 Task: Create in the project TridentForge and in the Backlog issue 'Inability to modify certain fields or settings' a child issue 'Big data model interpretability and transparency testing and remediation', and assign it to team member softage.4@softage.net.
Action: Mouse moved to (206, 60)
Screenshot: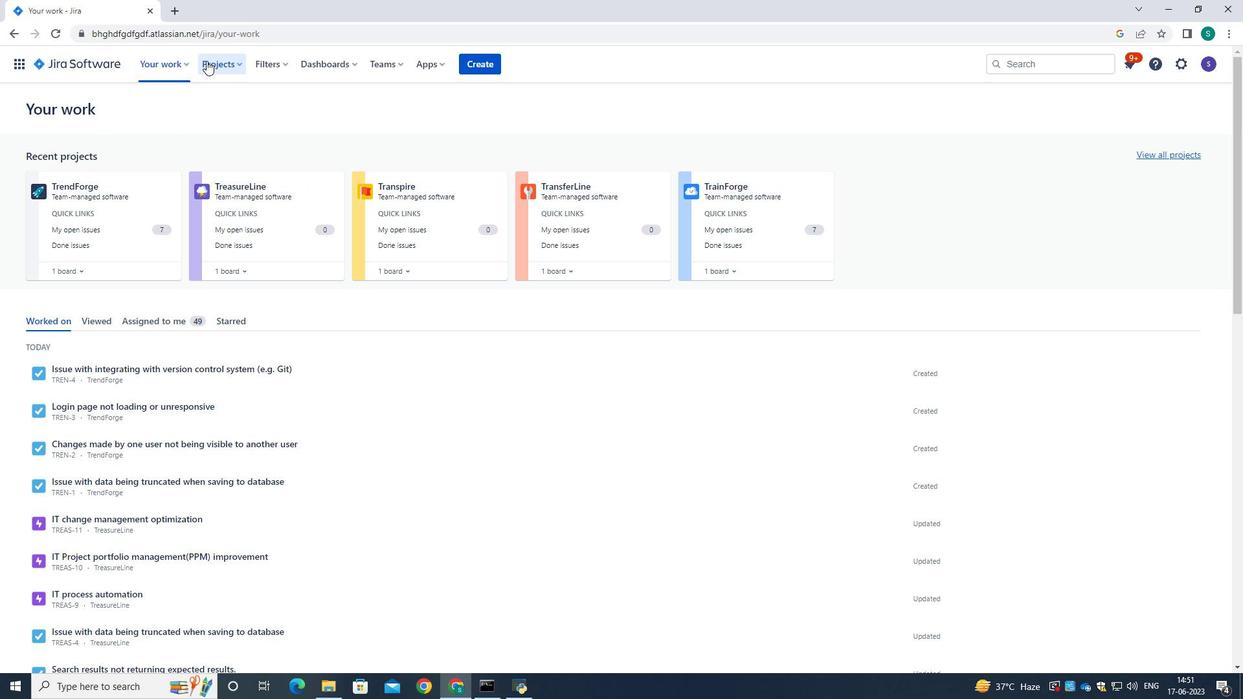 
Action: Mouse pressed left at (206, 60)
Screenshot: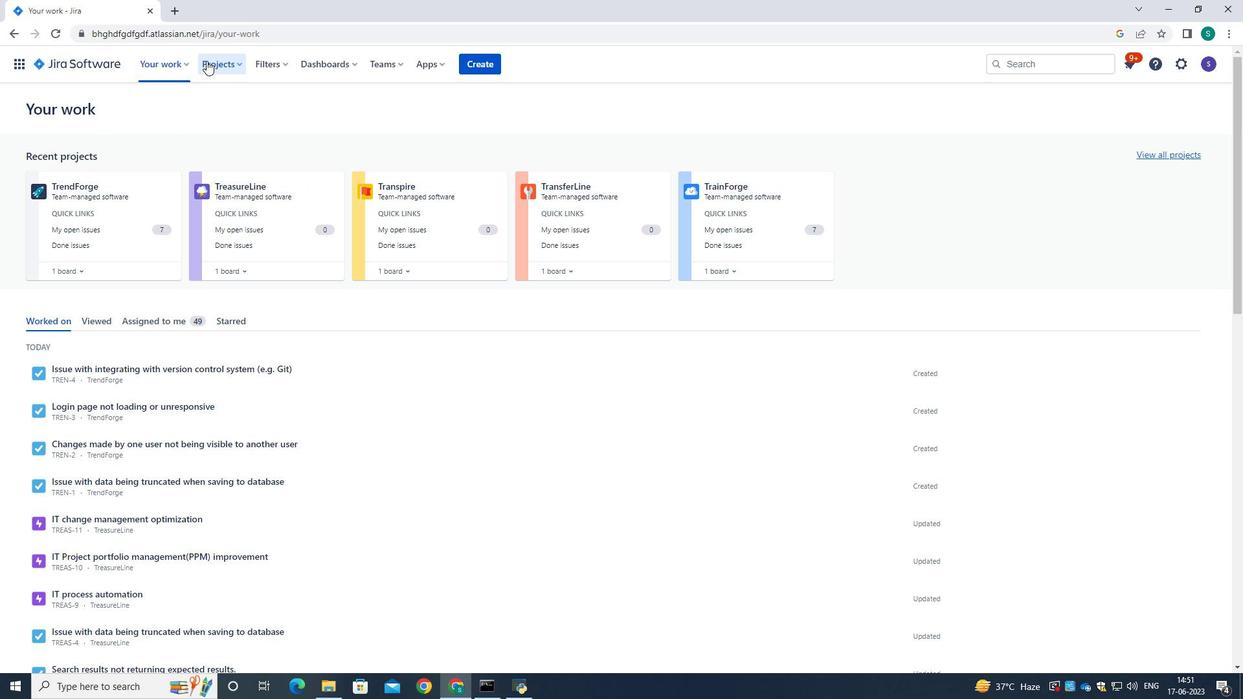 
Action: Mouse moved to (235, 127)
Screenshot: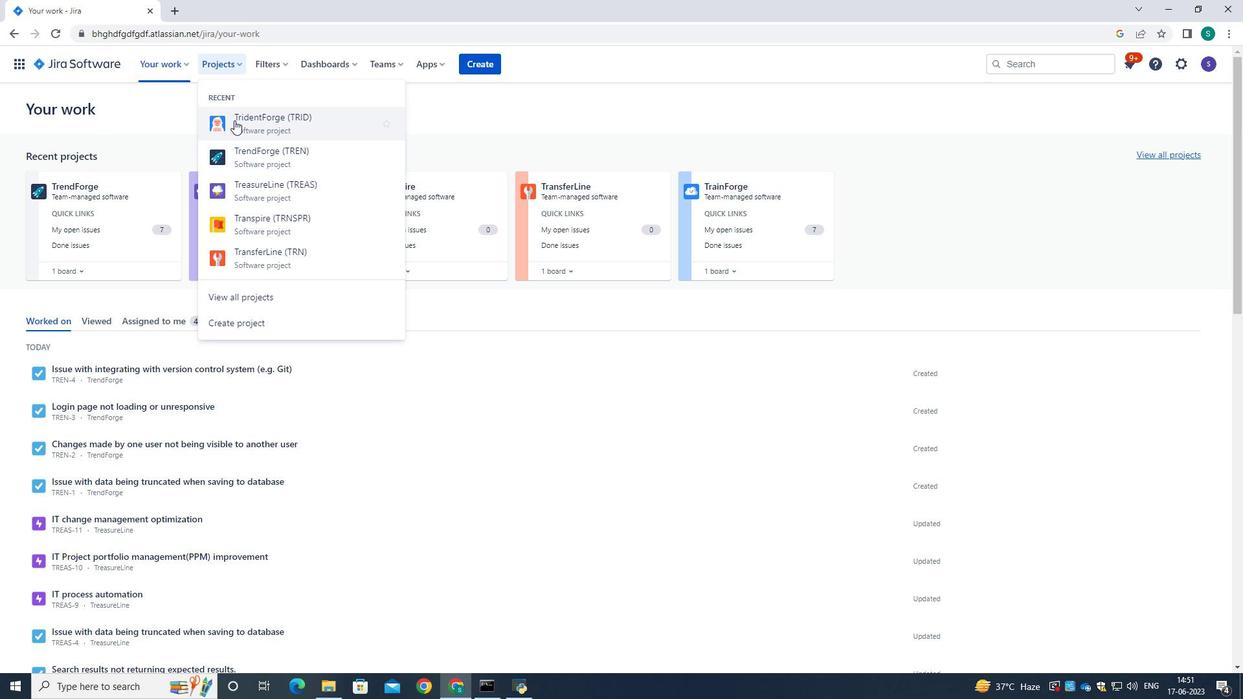 
Action: Mouse pressed left at (235, 127)
Screenshot: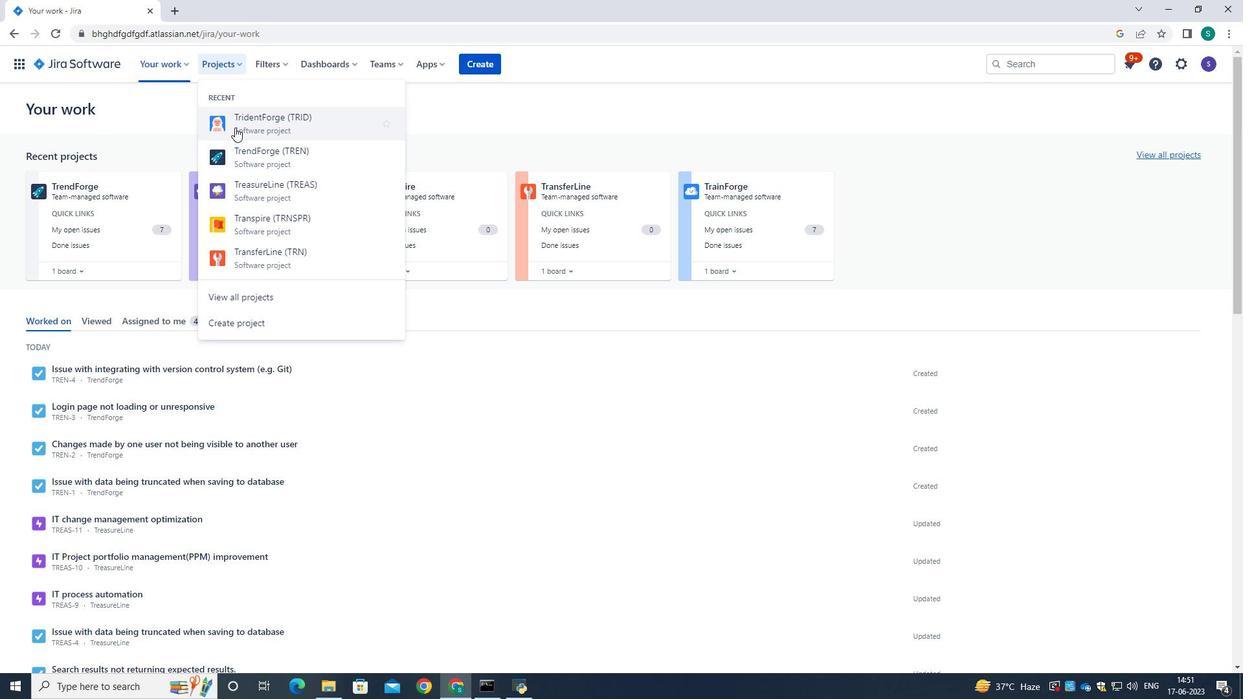 
Action: Mouse moved to (90, 196)
Screenshot: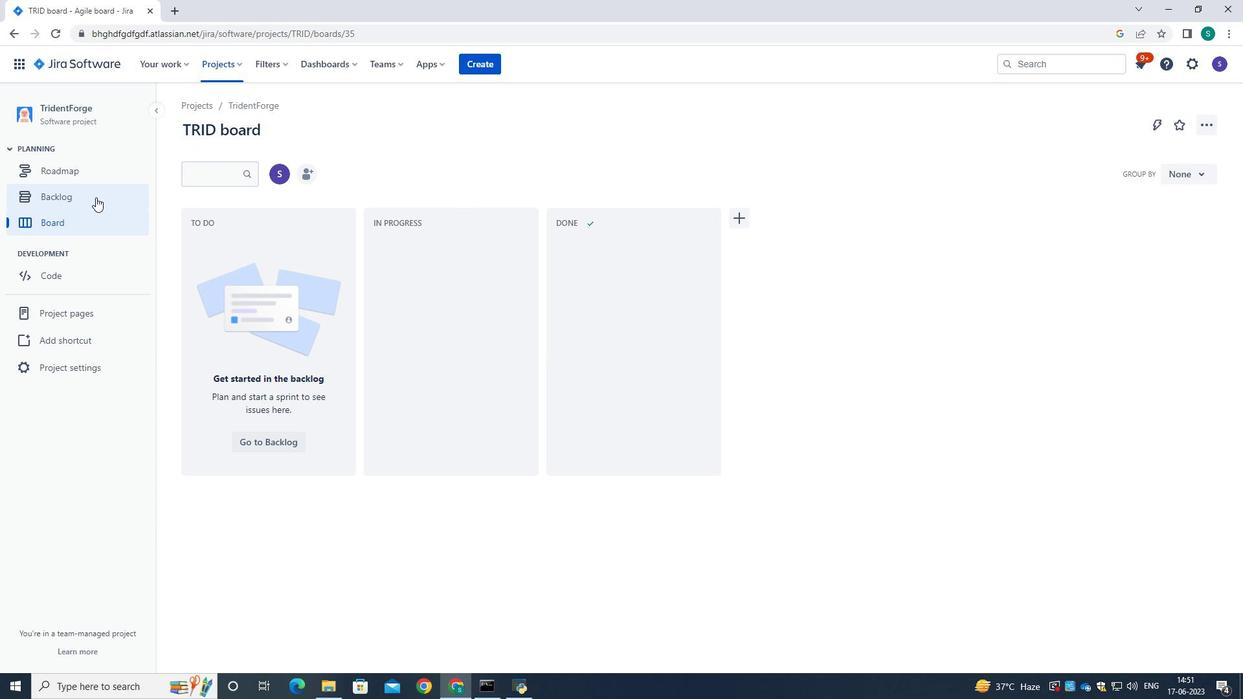 
Action: Mouse pressed left at (90, 196)
Screenshot: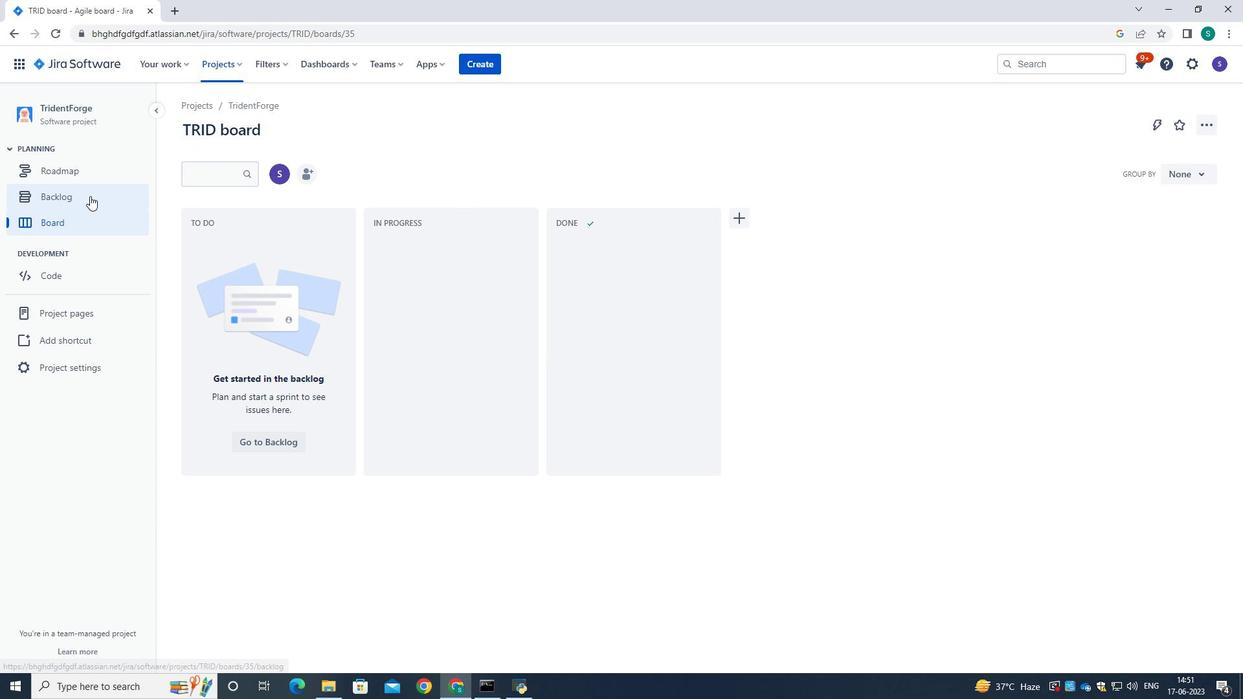 
Action: Mouse moved to (476, 316)
Screenshot: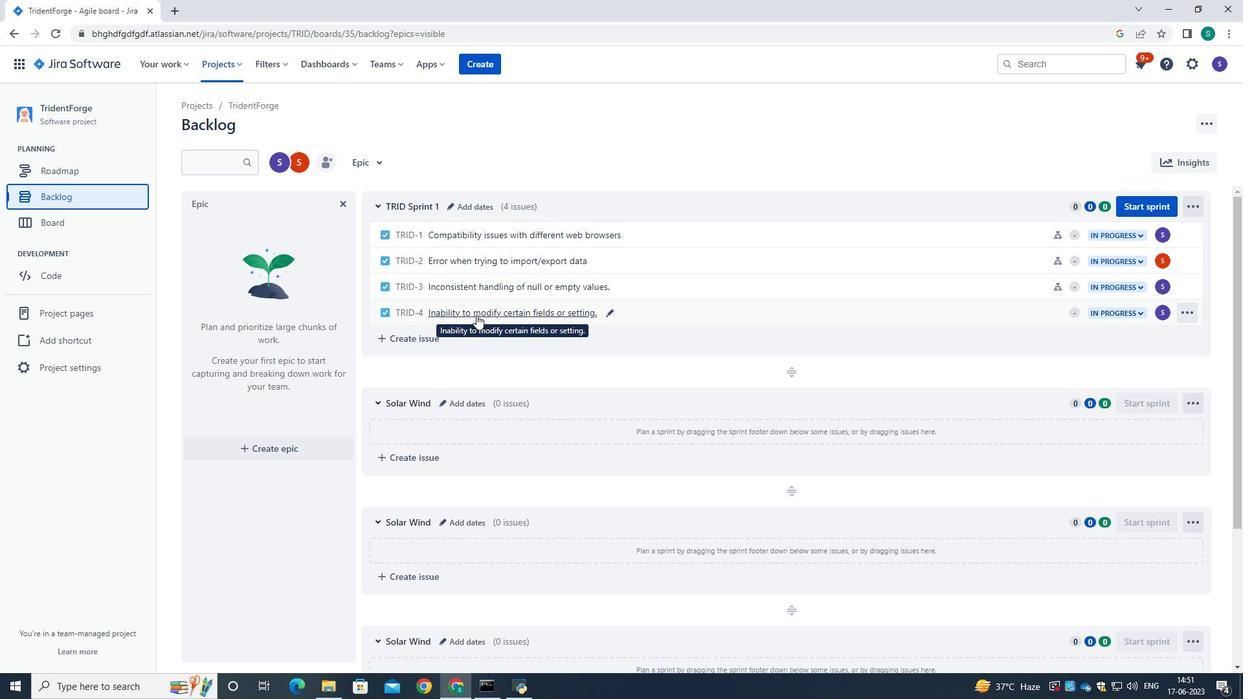 
Action: Mouse pressed left at (476, 316)
Screenshot: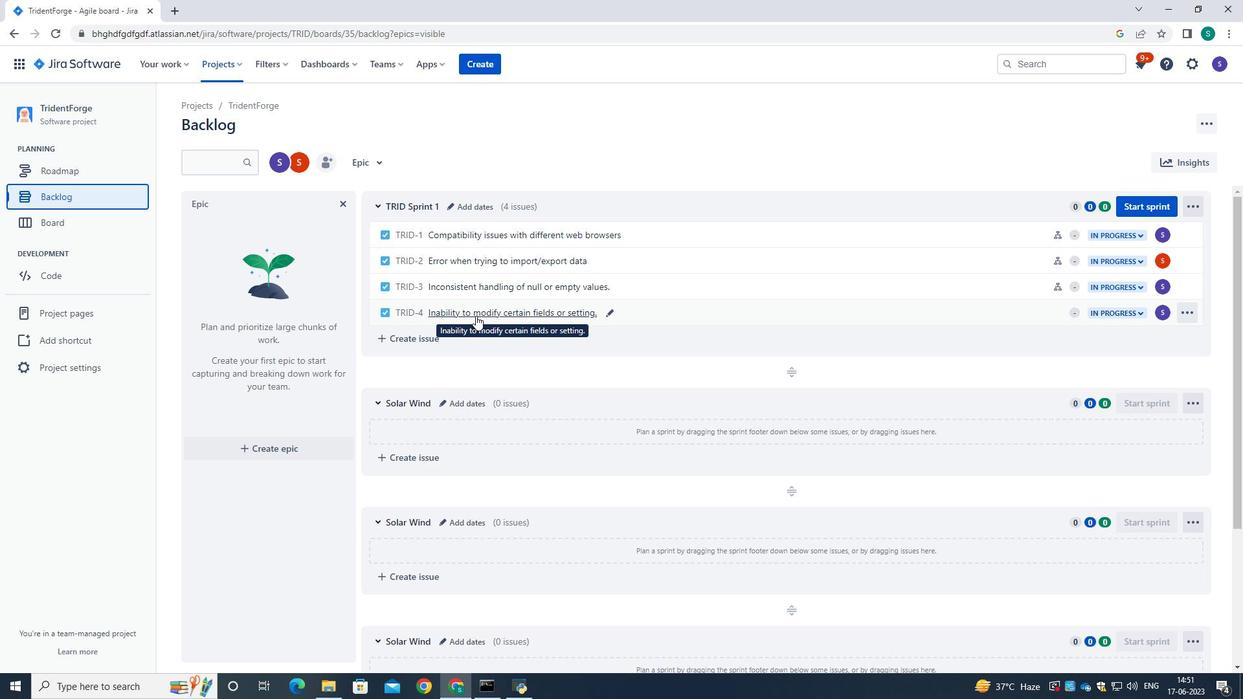 
Action: Mouse moved to (1012, 276)
Screenshot: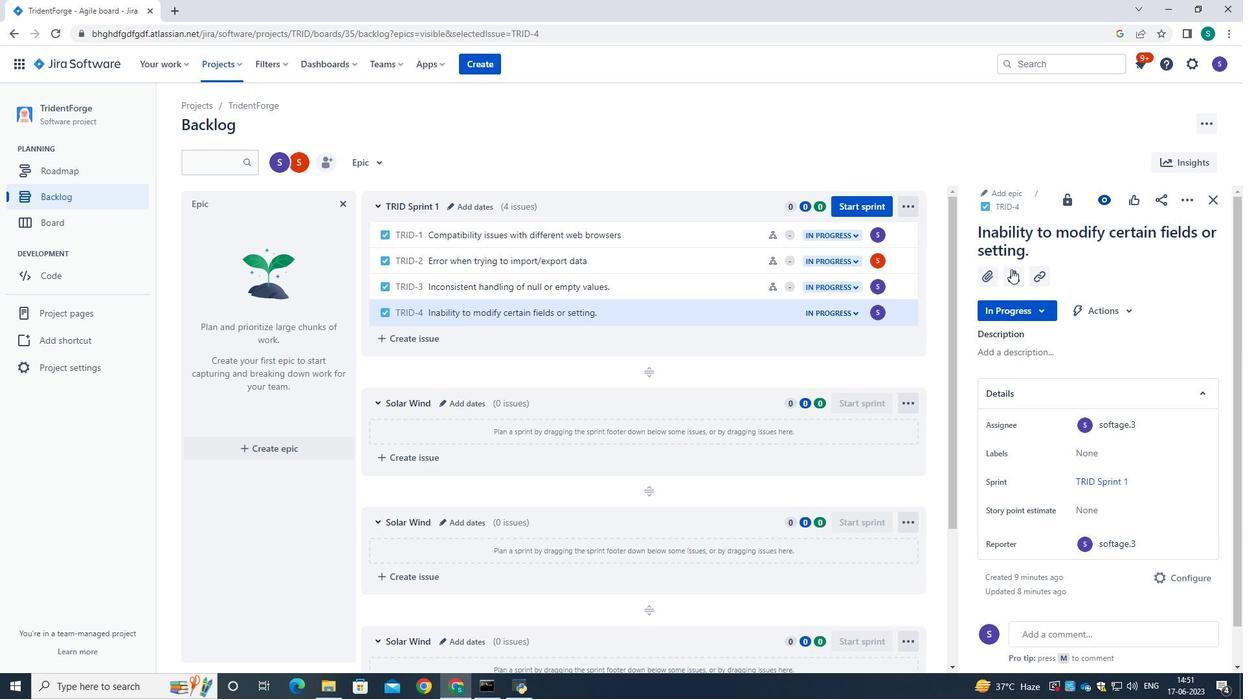 
Action: Mouse pressed left at (1012, 276)
Screenshot: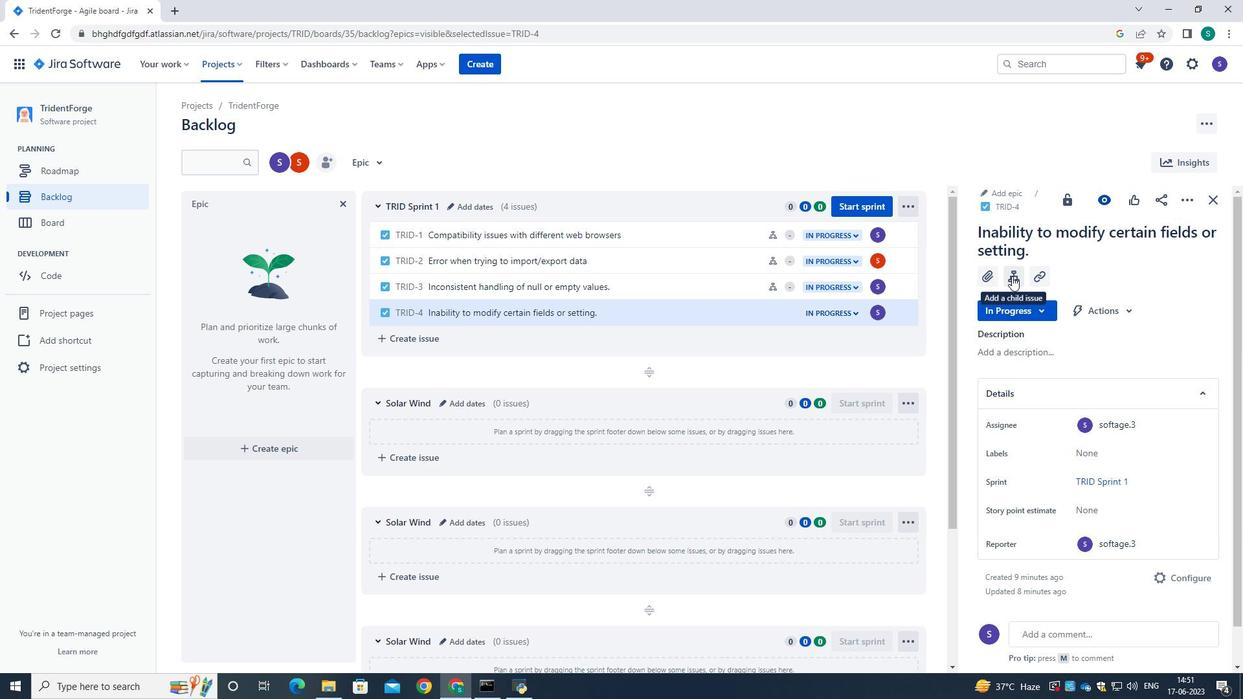
Action: Mouse moved to (1005, 410)
Screenshot: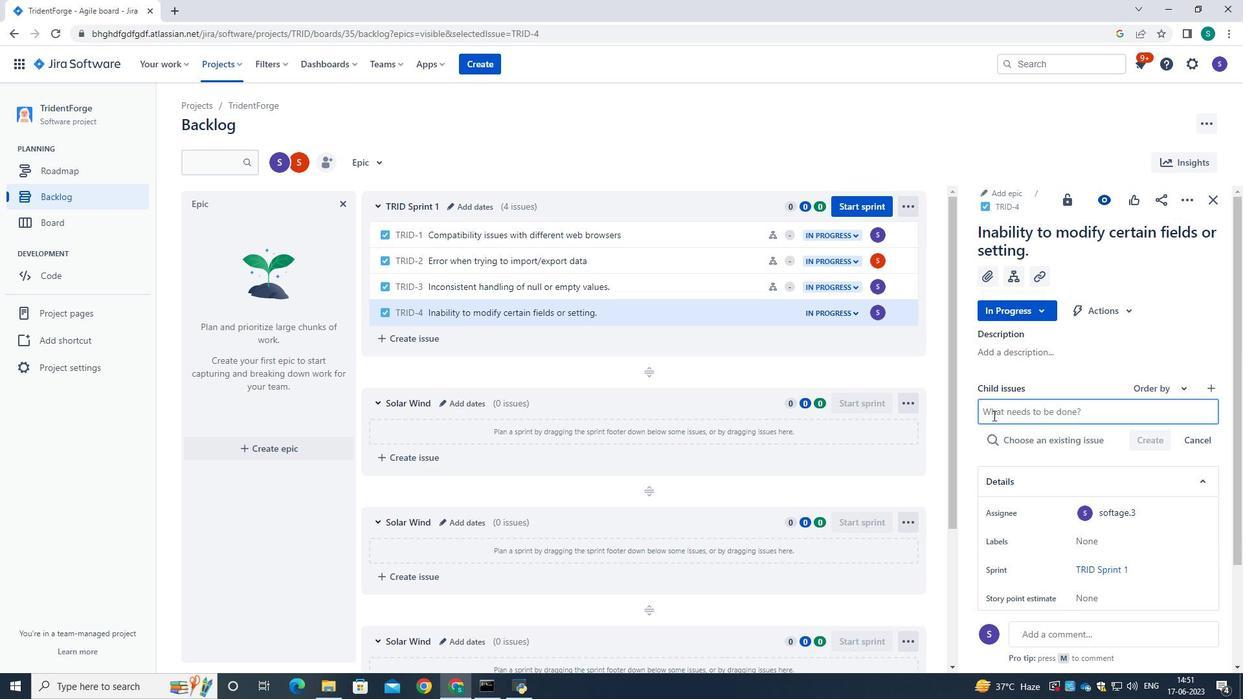 
Action: Mouse pressed left at (1005, 410)
Screenshot: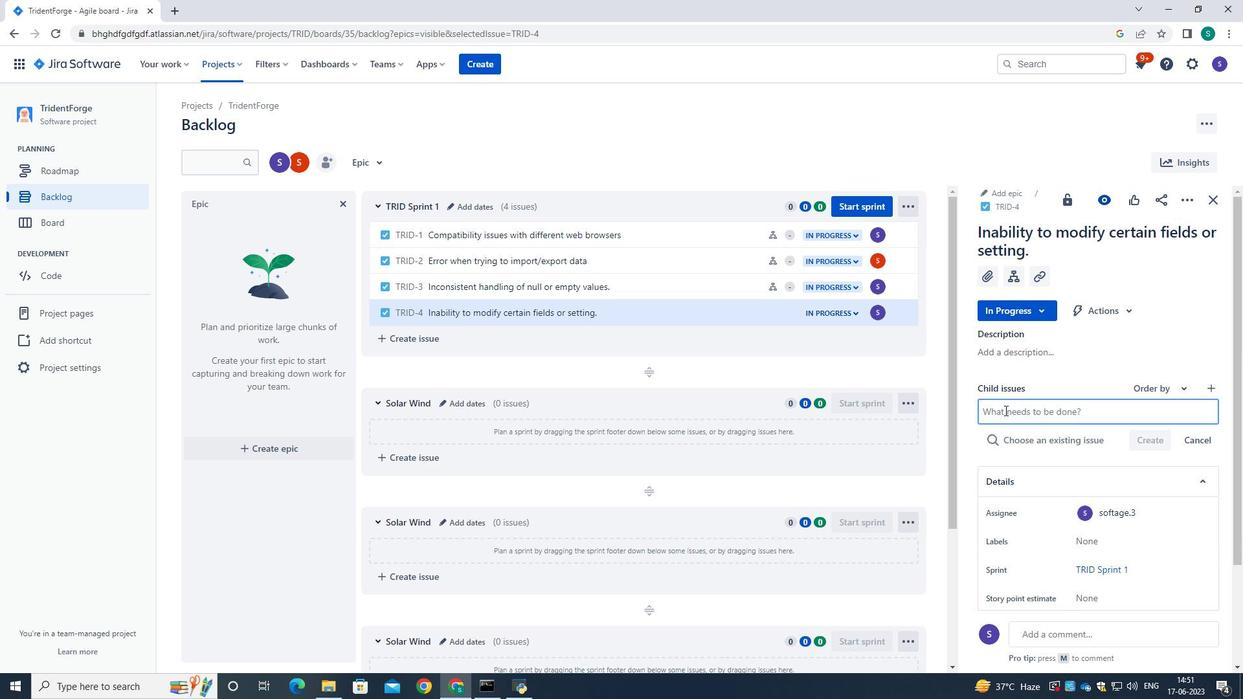 
Action: Key pressed <Key.caps_lock>B<Key.caps_lock>ig<Key.space>data<Key.space>model<Key.space>interpretability<Key.space>and<Key.space>tansparency<Key.space>testing<Key.space>and<Key.space>
Screenshot: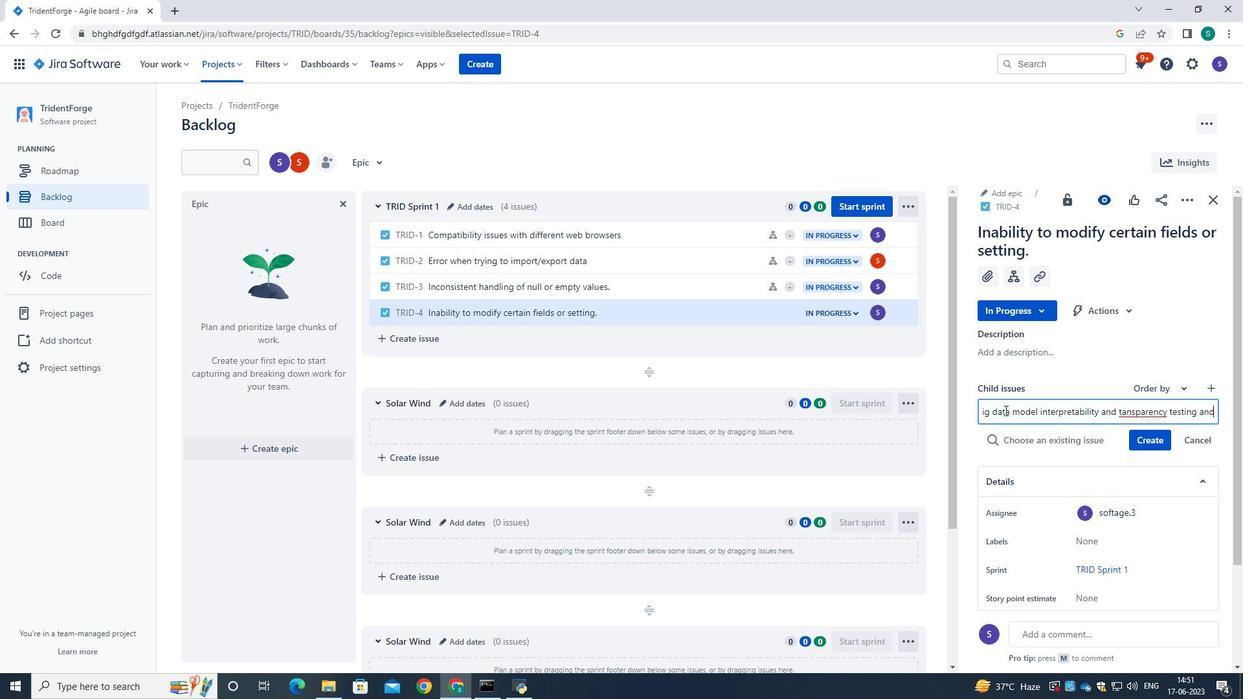 
Action: Mouse moved to (1130, 409)
Screenshot: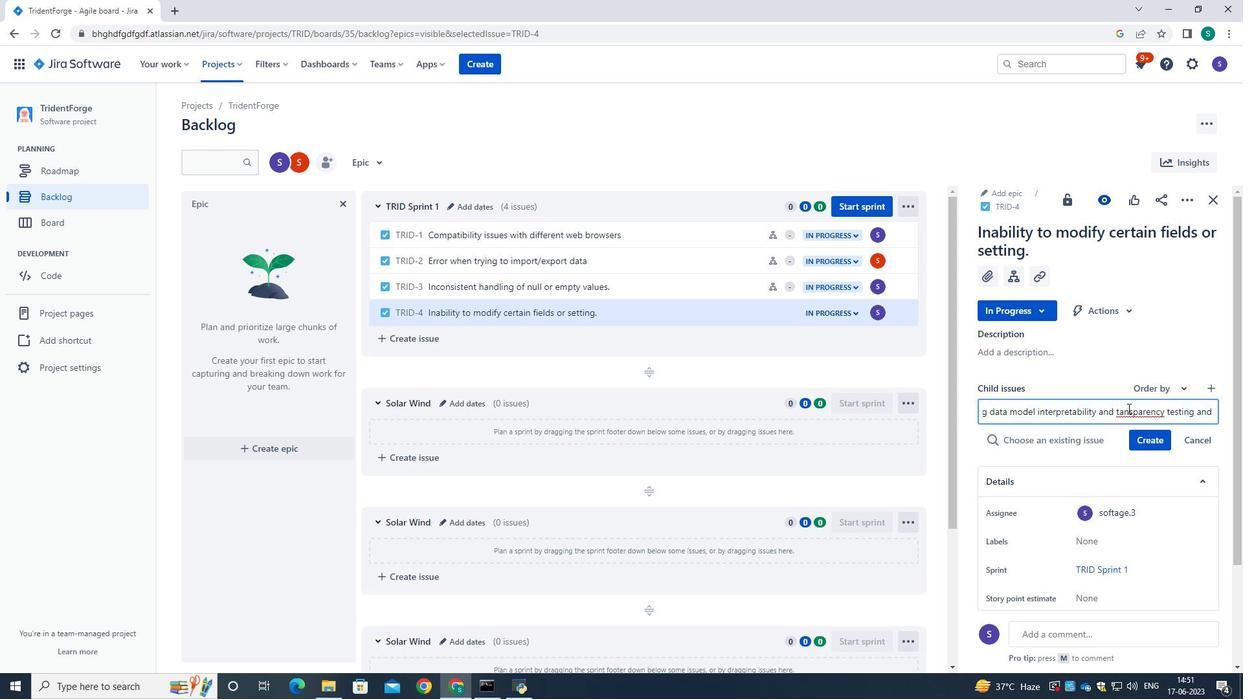 
Action: Mouse pressed right at (1130, 409)
Screenshot: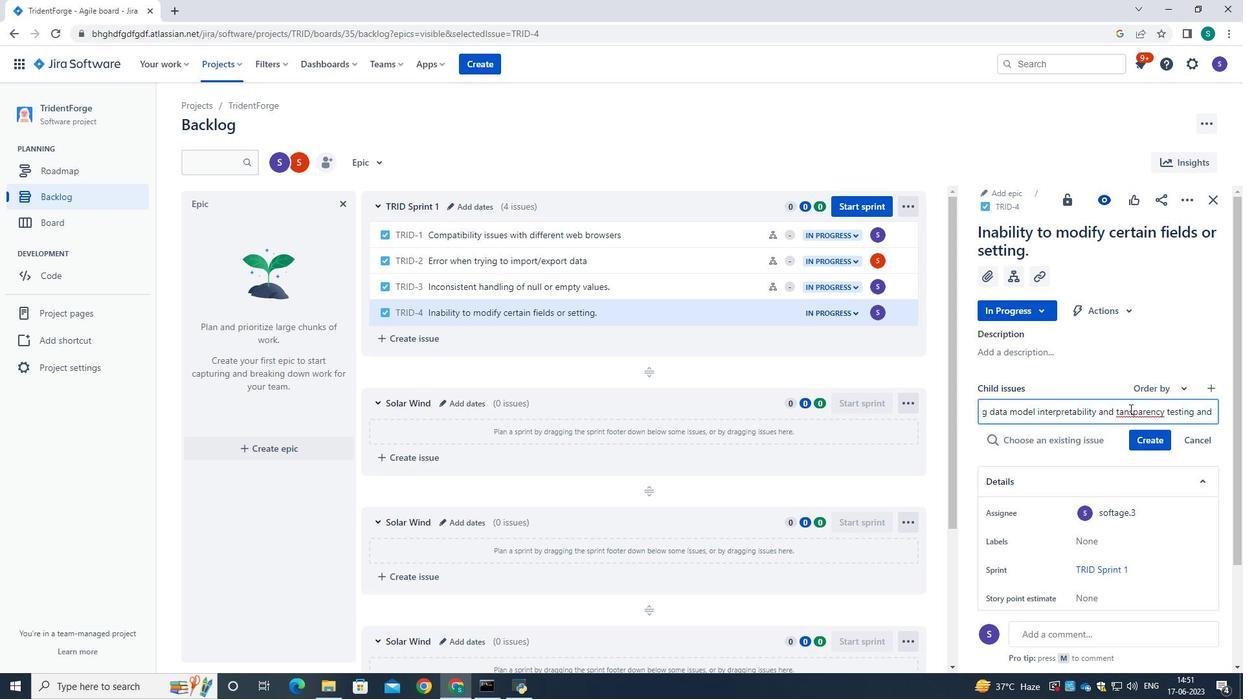 
Action: Mouse moved to (1145, 426)
Screenshot: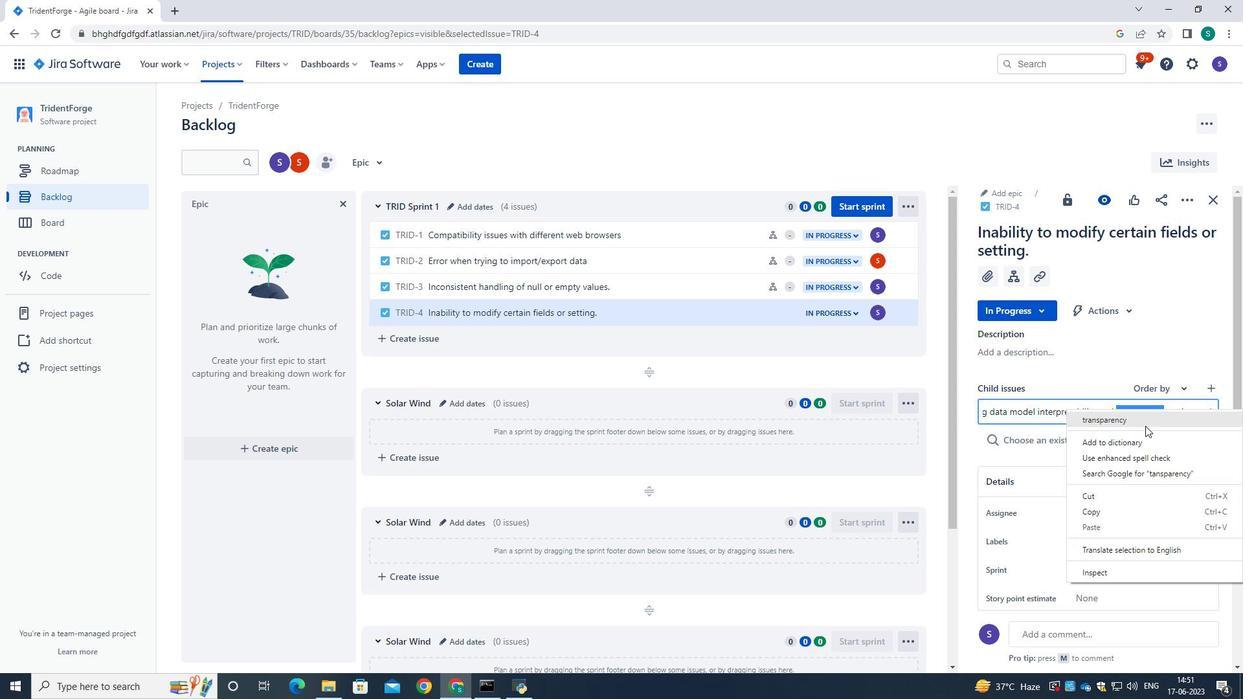
Action: Mouse pressed left at (1145, 426)
Screenshot: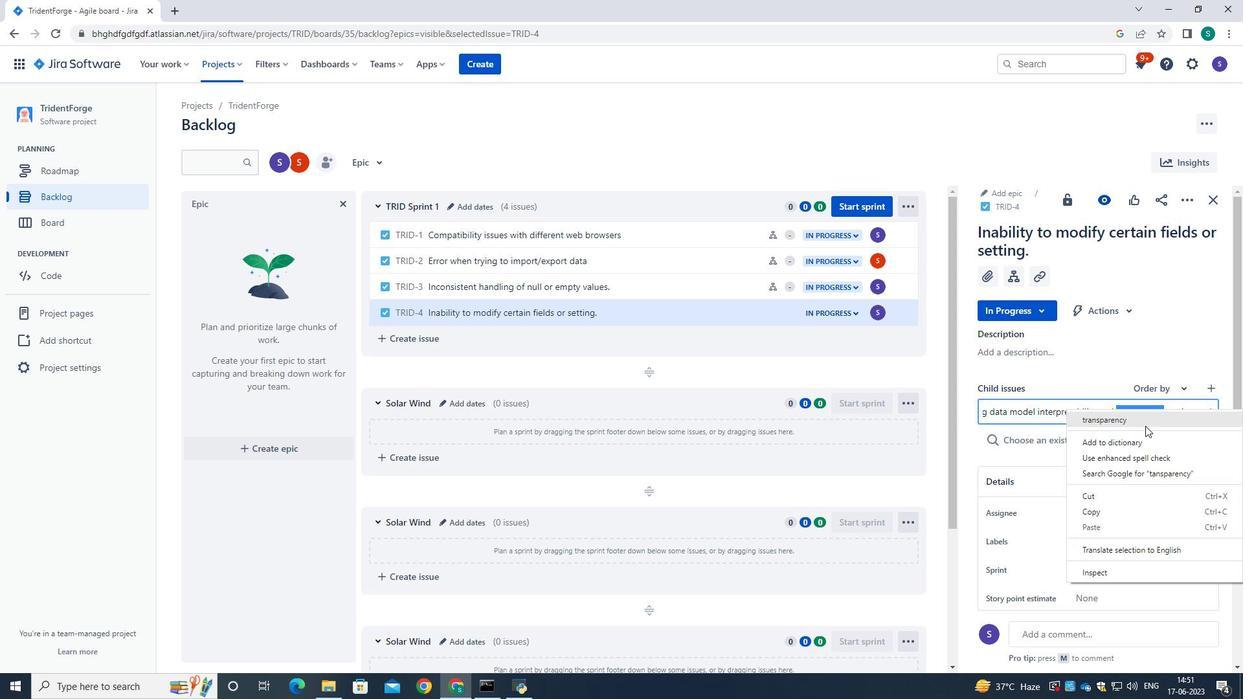 
Action: Mouse moved to (1211, 411)
Screenshot: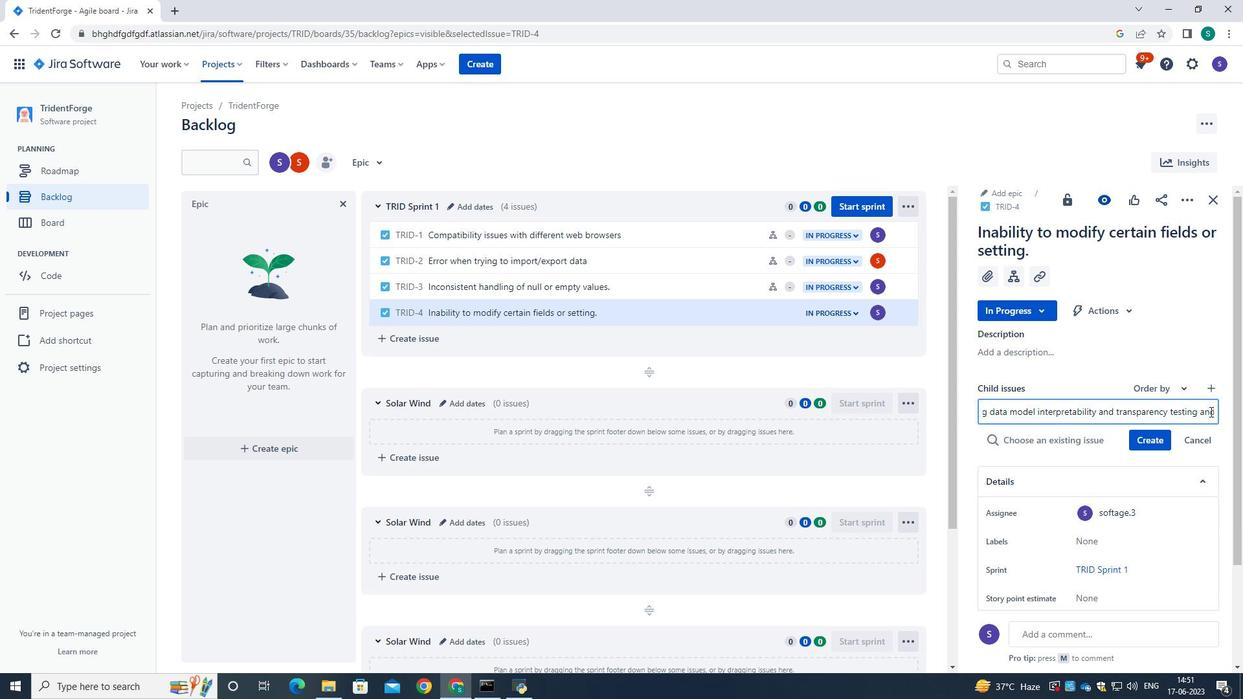 
Action: Mouse pressed left at (1211, 411)
Screenshot: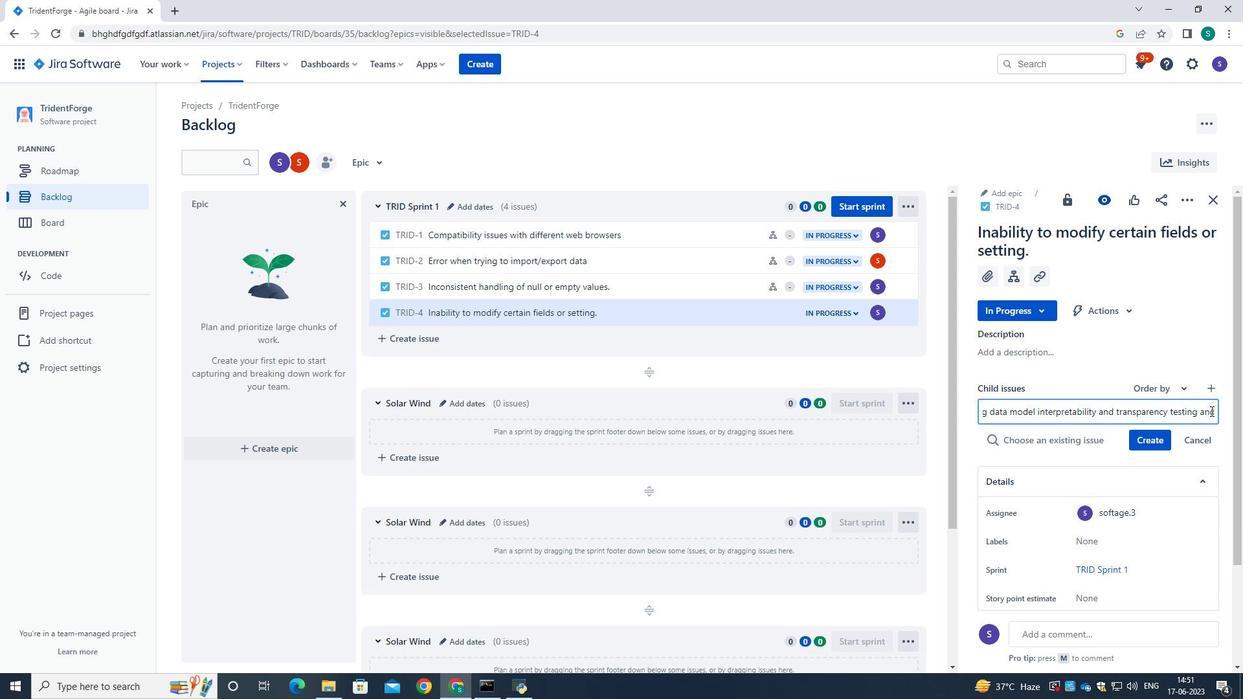 
Action: Key pressed <Key.right><Key.right><Key.right><Key.right><Key.right><Key.right><Key.right><Key.right><Key.right><Key.right><Key.right><Key.right><Key.space>remediation.
Screenshot: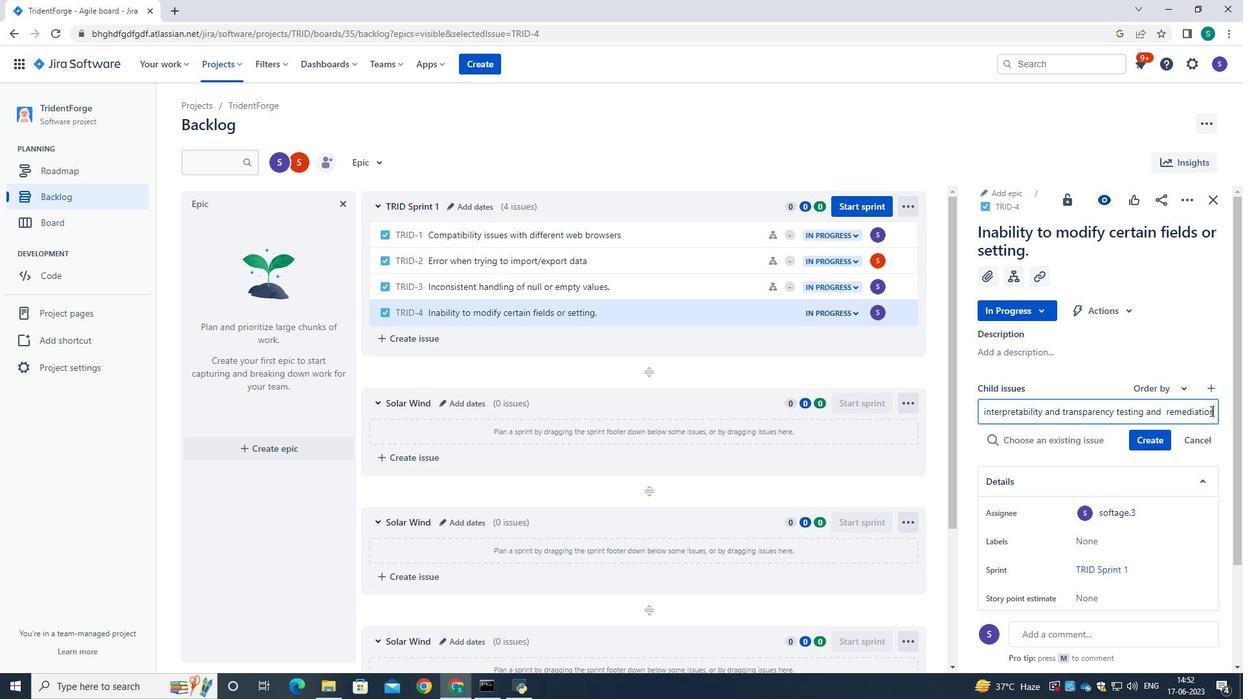 
Action: Mouse moved to (1149, 440)
Screenshot: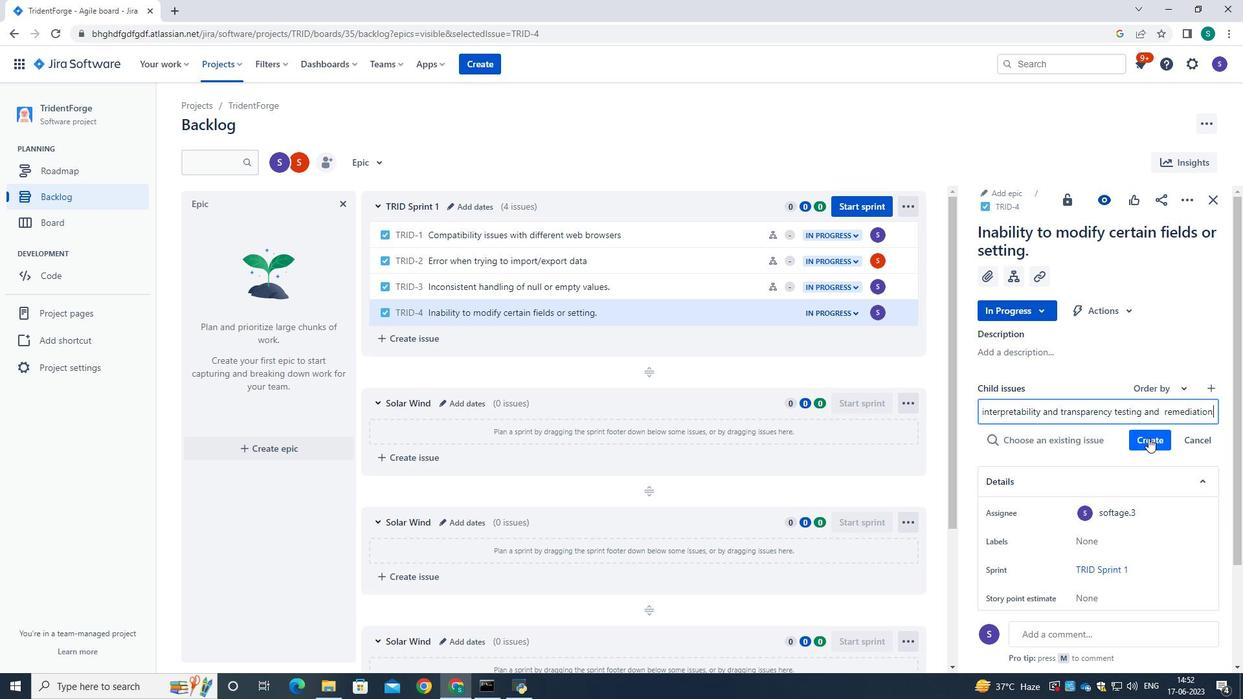 
Action: Mouse pressed left at (1149, 440)
Screenshot: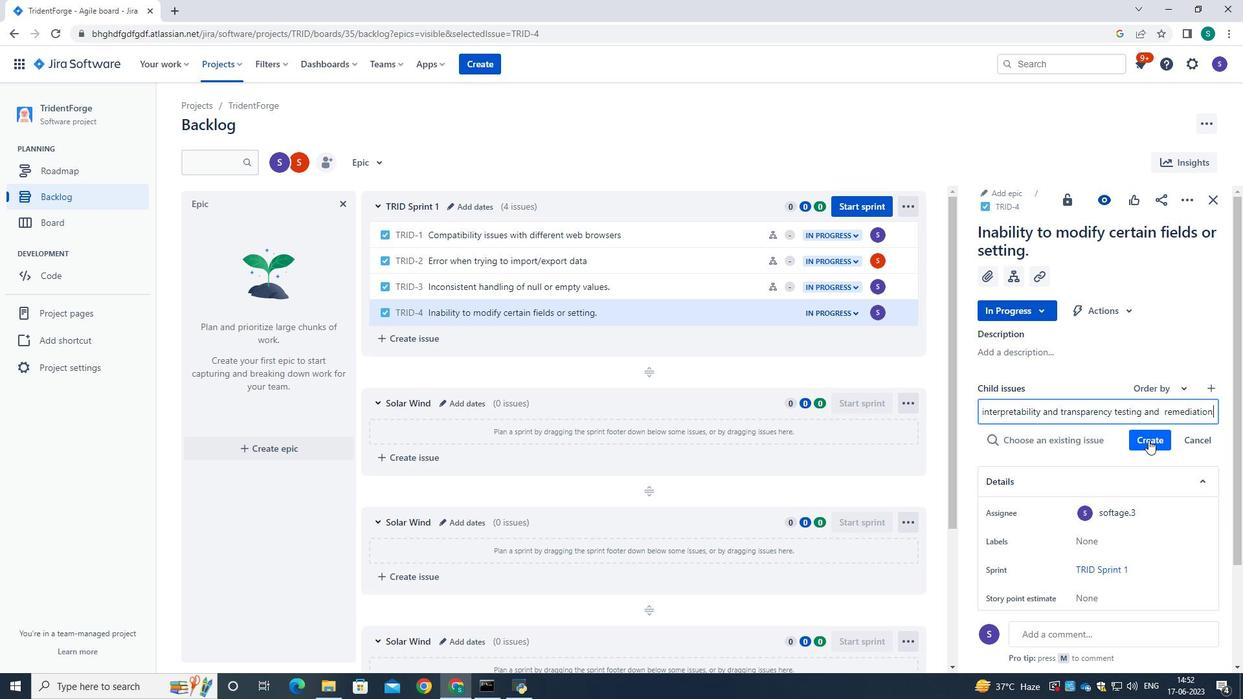 
Action: Mouse moved to (1210, 419)
Screenshot: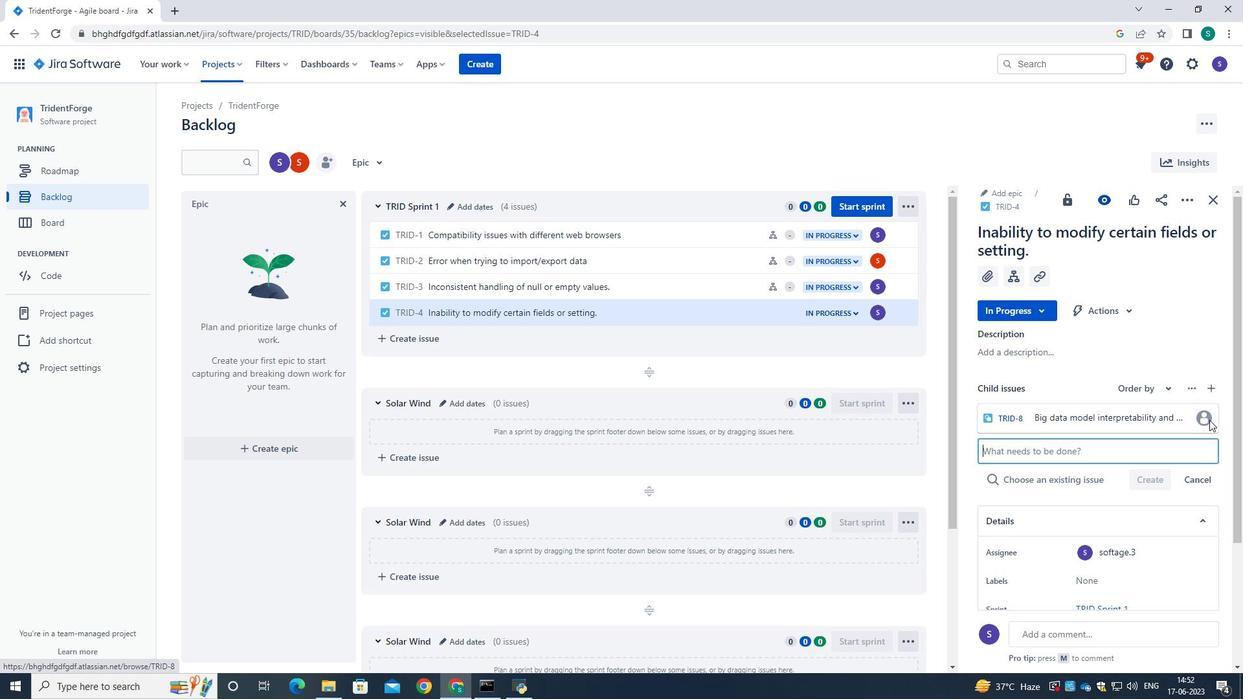 
Action: Mouse pressed left at (1210, 419)
Screenshot: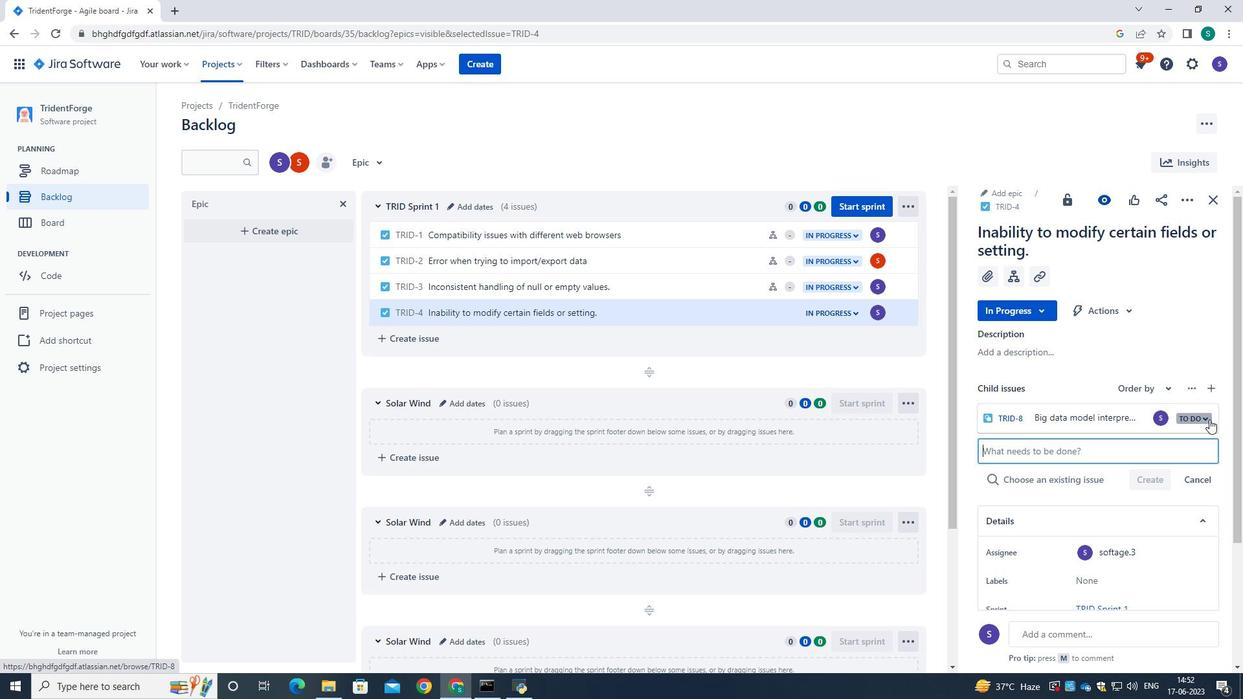 
Action: Mouse moved to (1171, 363)
Screenshot: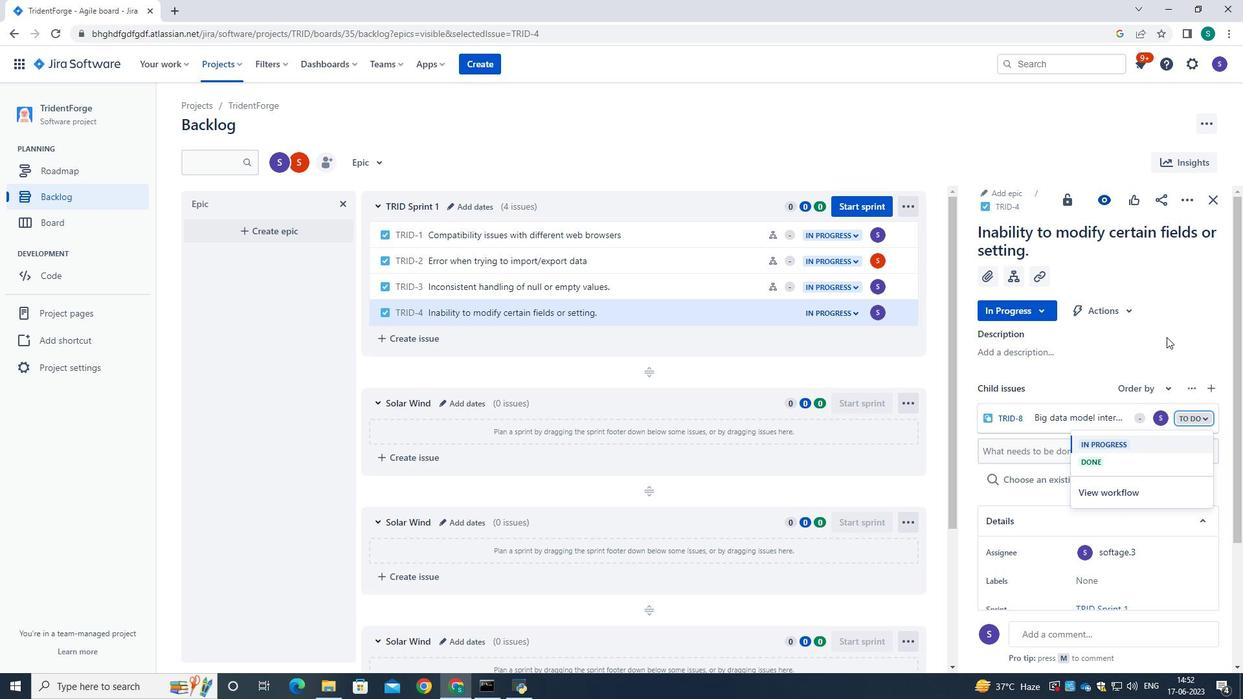 
Action: Mouse pressed left at (1171, 363)
Screenshot: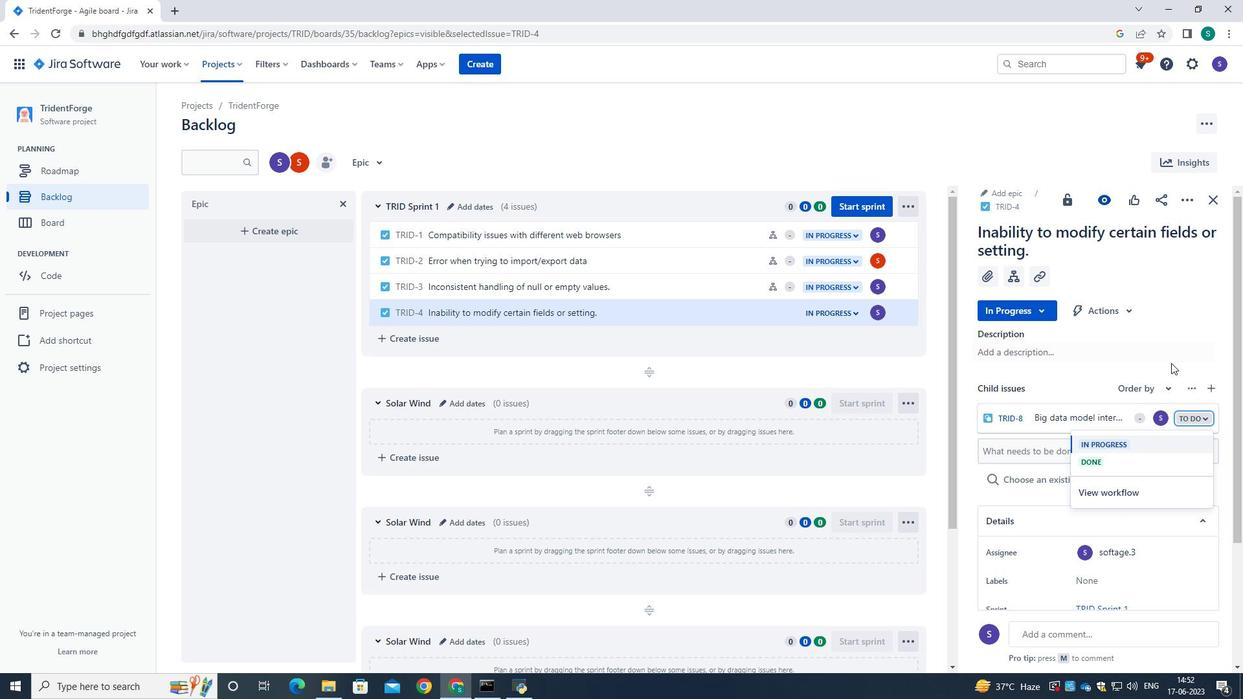 
Action: Mouse moved to (1166, 423)
Screenshot: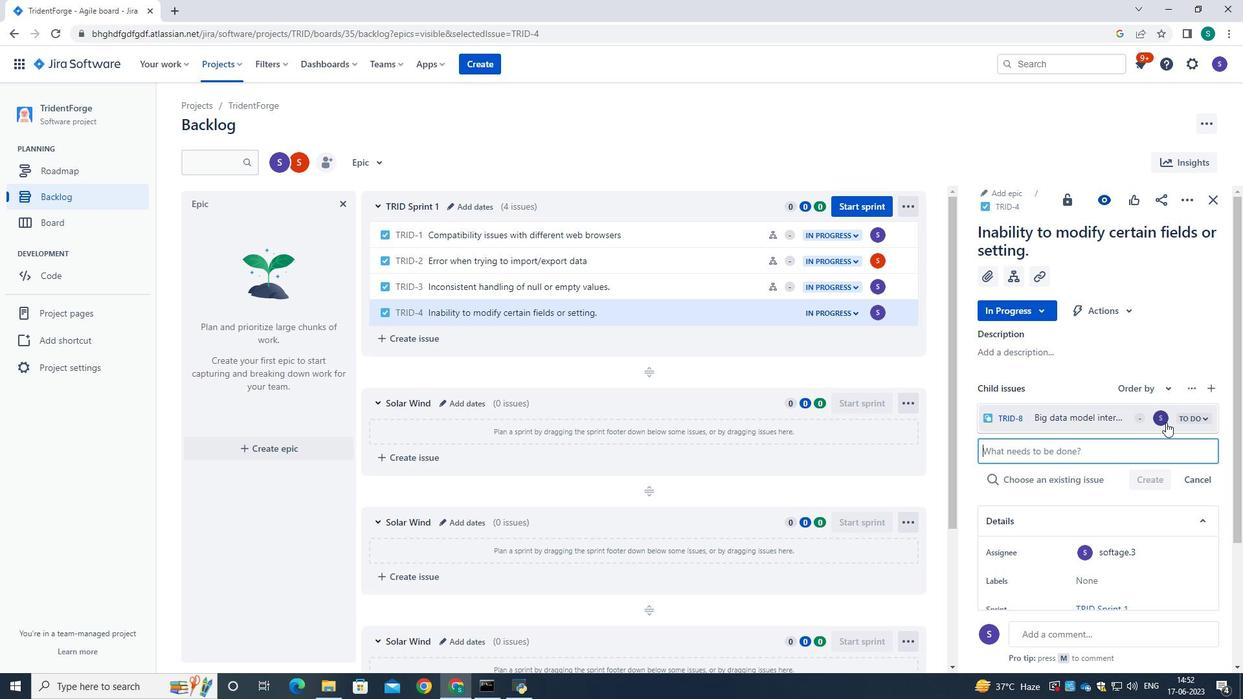 
Action: Mouse pressed left at (1166, 423)
Screenshot: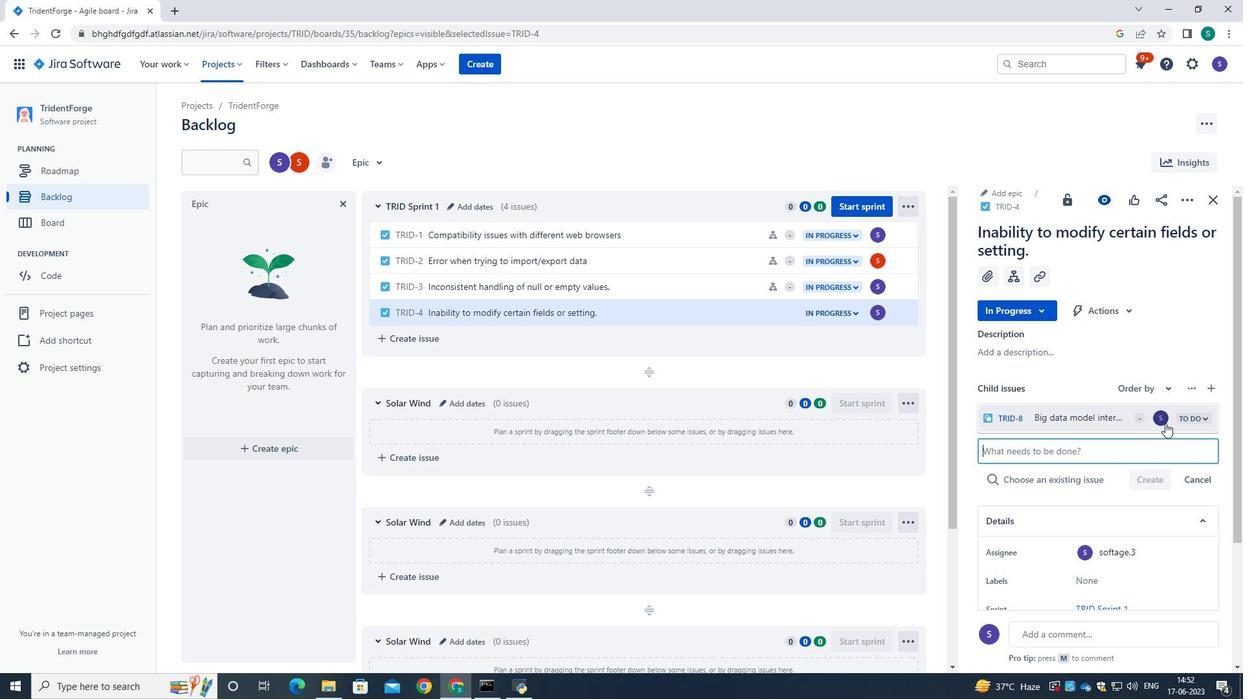 
Action: Mouse moved to (1050, 342)
Screenshot: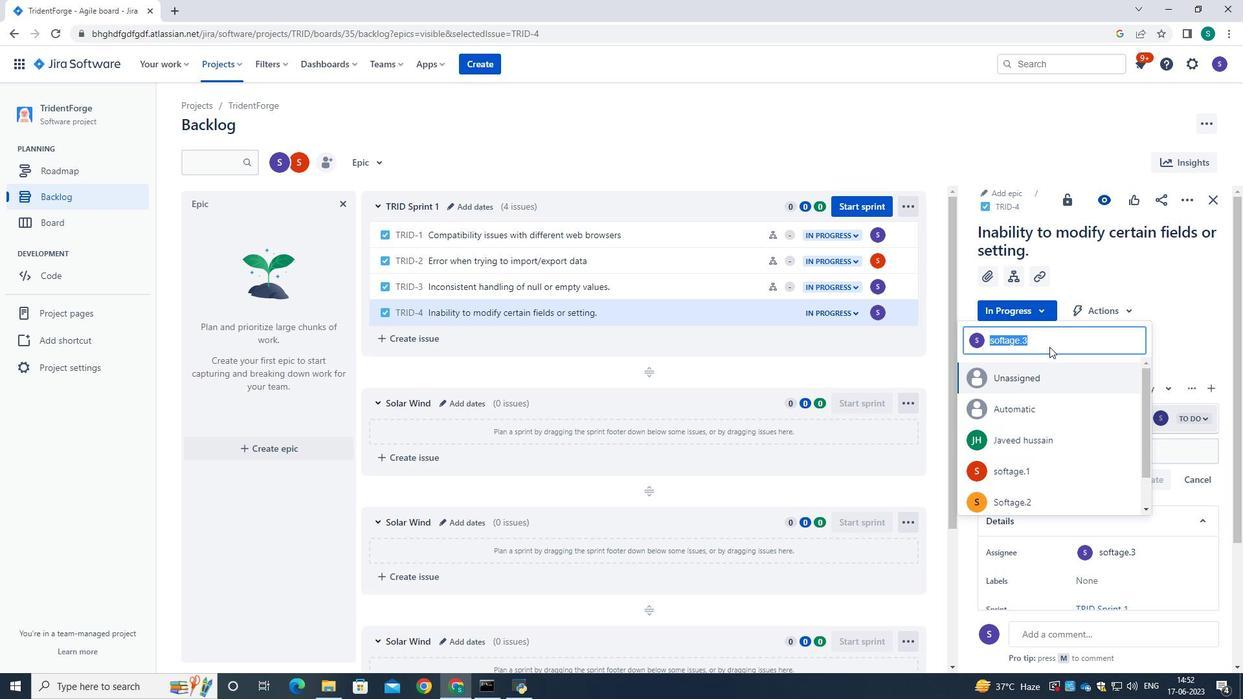 
Action: Key pressed softge<Key.backspace><Key.backspace>age.5<Key.backspace>4<Key.shift>@softage.net
Screenshot: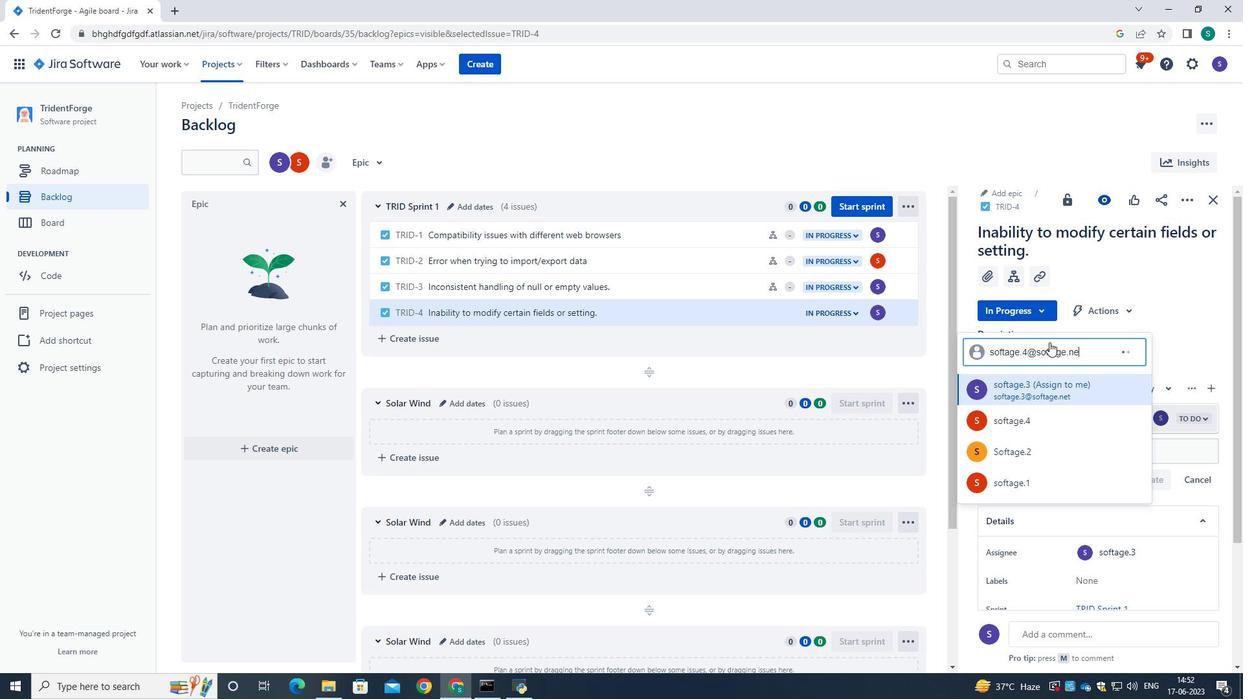 
Action: Mouse moved to (1026, 418)
Screenshot: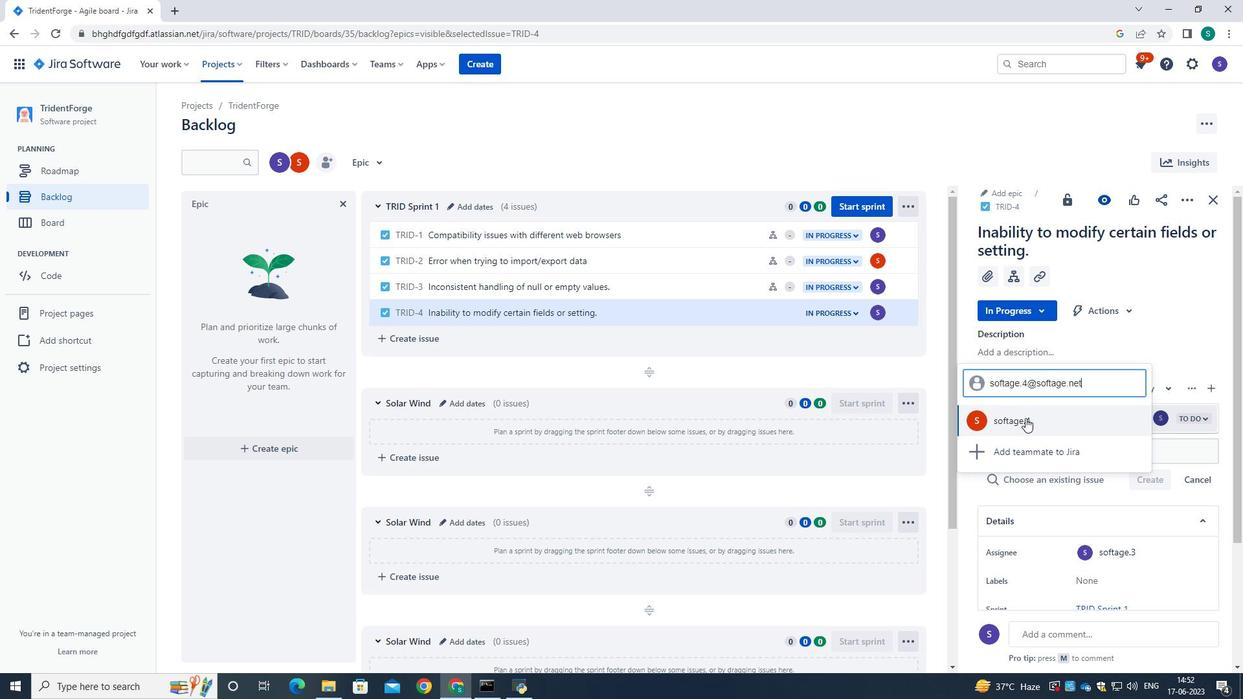 
Action: Mouse pressed left at (1026, 418)
Screenshot: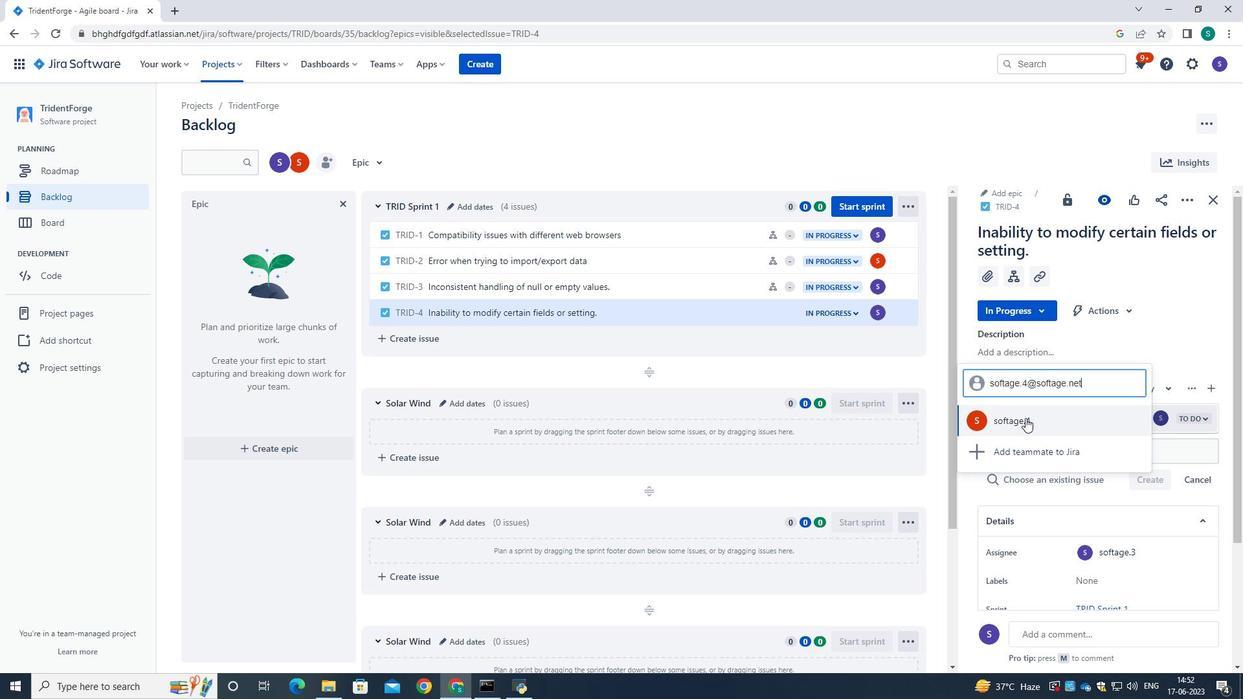 
Action: Mouse moved to (1117, 332)
Screenshot: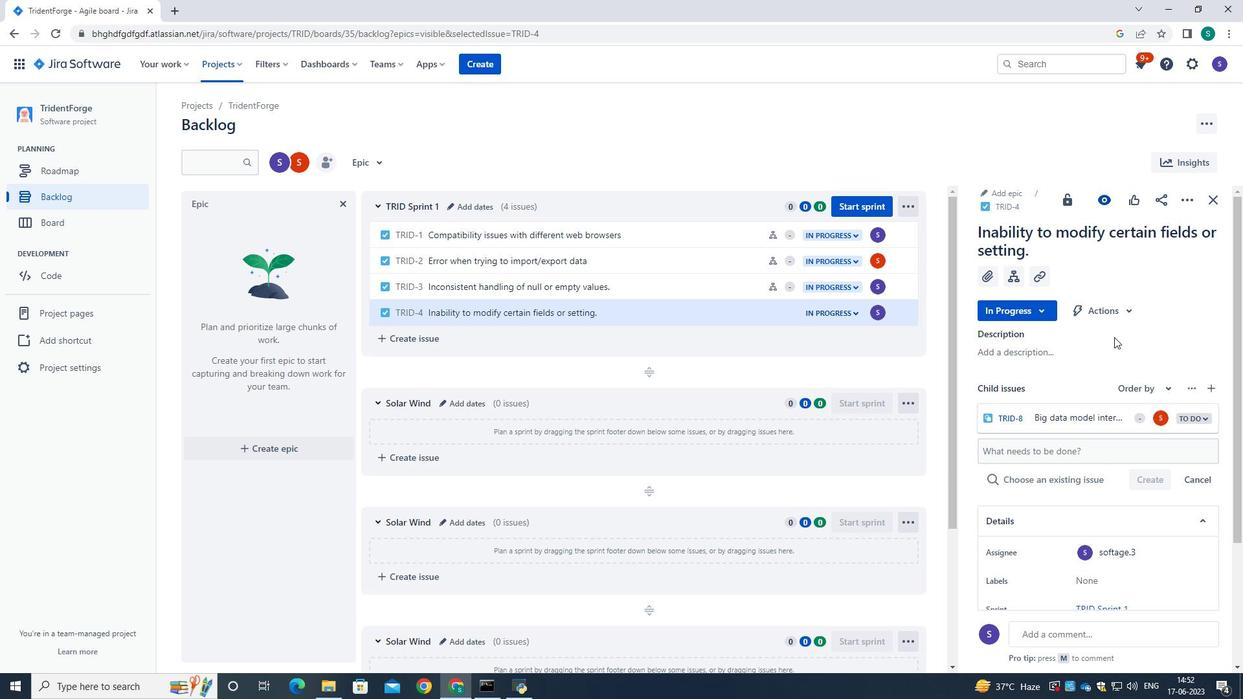 
Action: Mouse scrolled (1117, 331) with delta (0, 0)
Screenshot: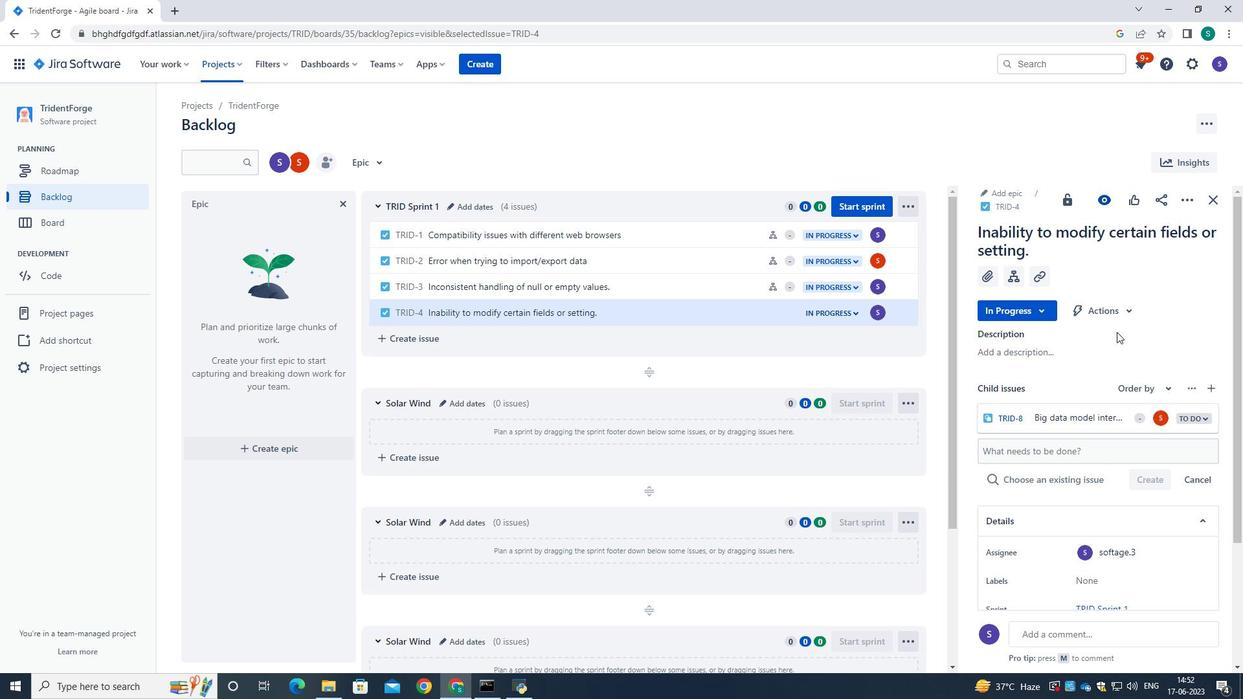 
Action: Mouse scrolled (1117, 331) with delta (0, 0)
Screenshot: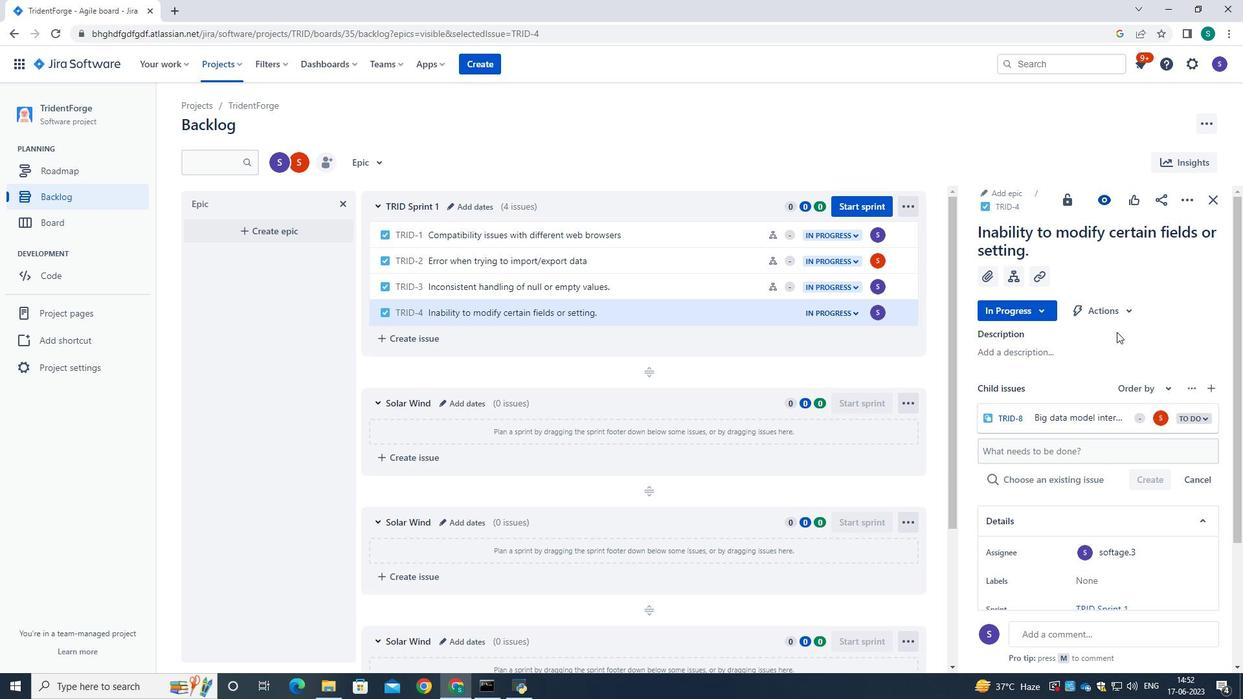 
Action: Mouse scrolled (1117, 331) with delta (0, 0)
Screenshot: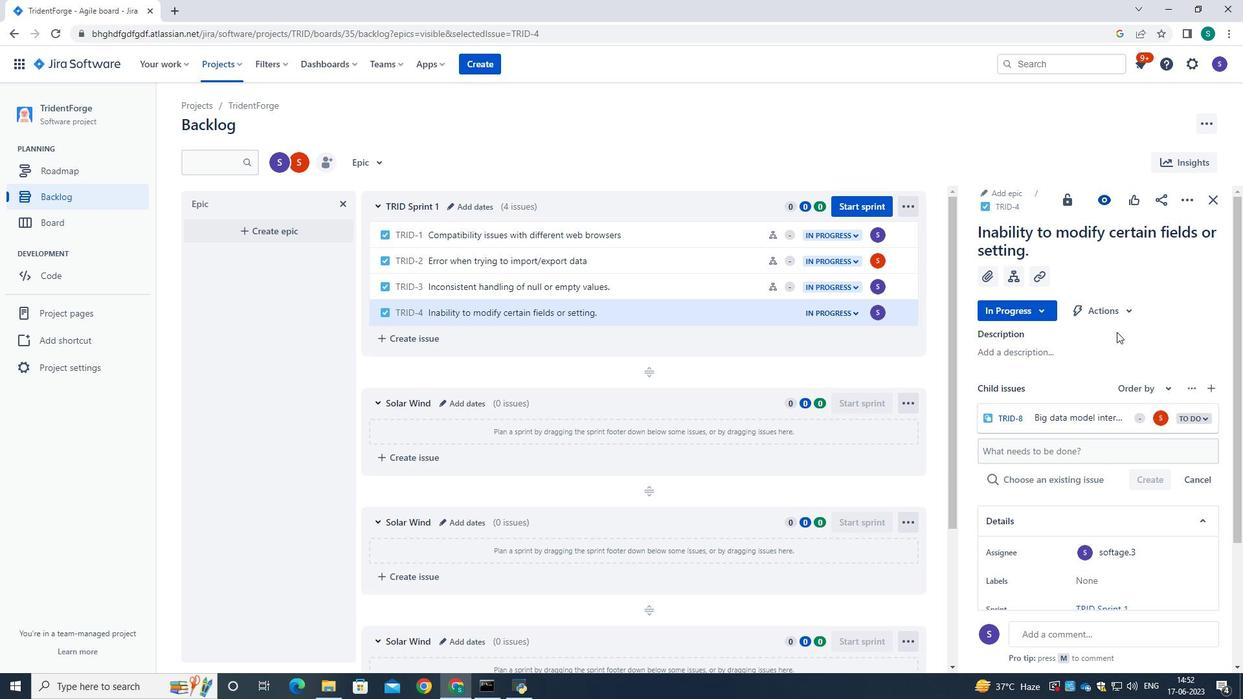 
Action: Mouse scrolled (1117, 332) with delta (0, 0)
Screenshot: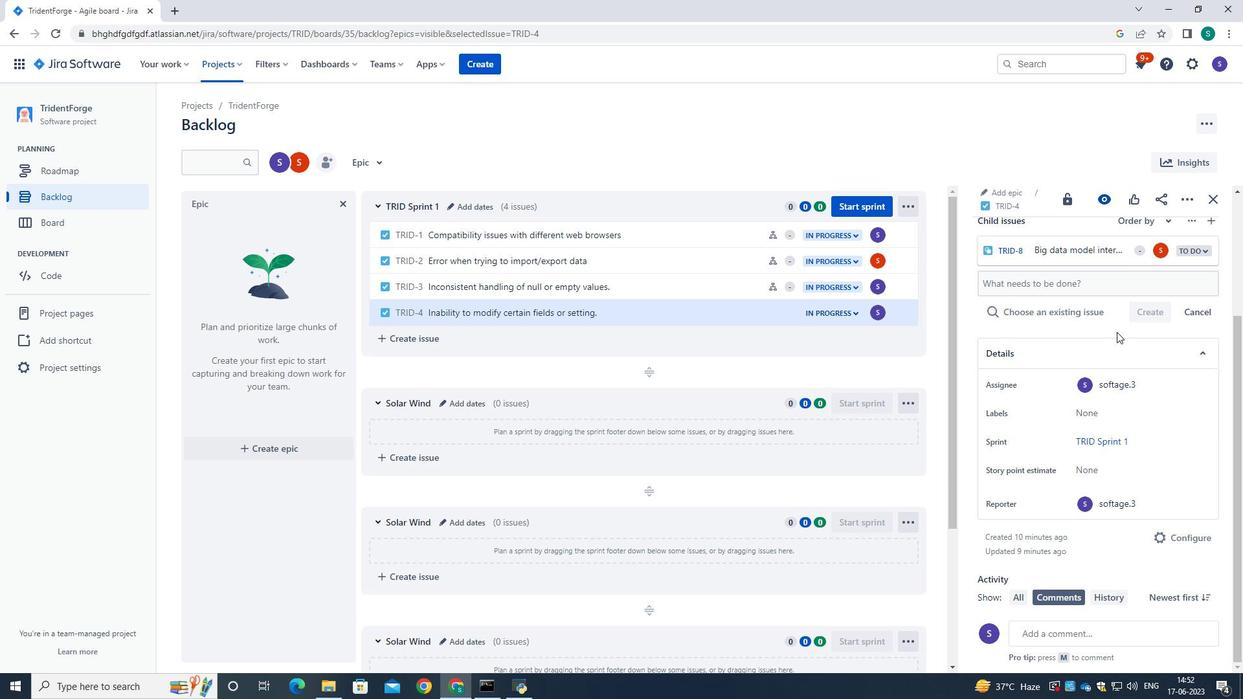 
Action: Mouse scrolled (1117, 332) with delta (0, 0)
Screenshot: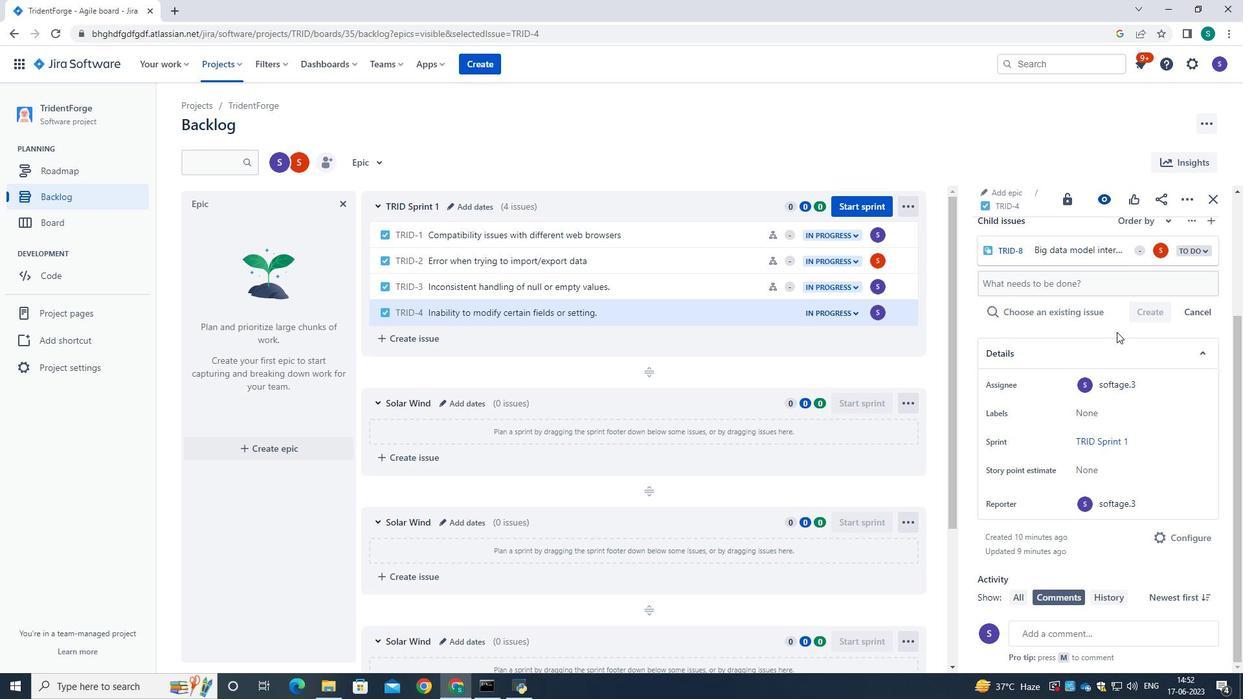 
Action: Mouse scrolled (1117, 332) with delta (0, 0)
Screenshot: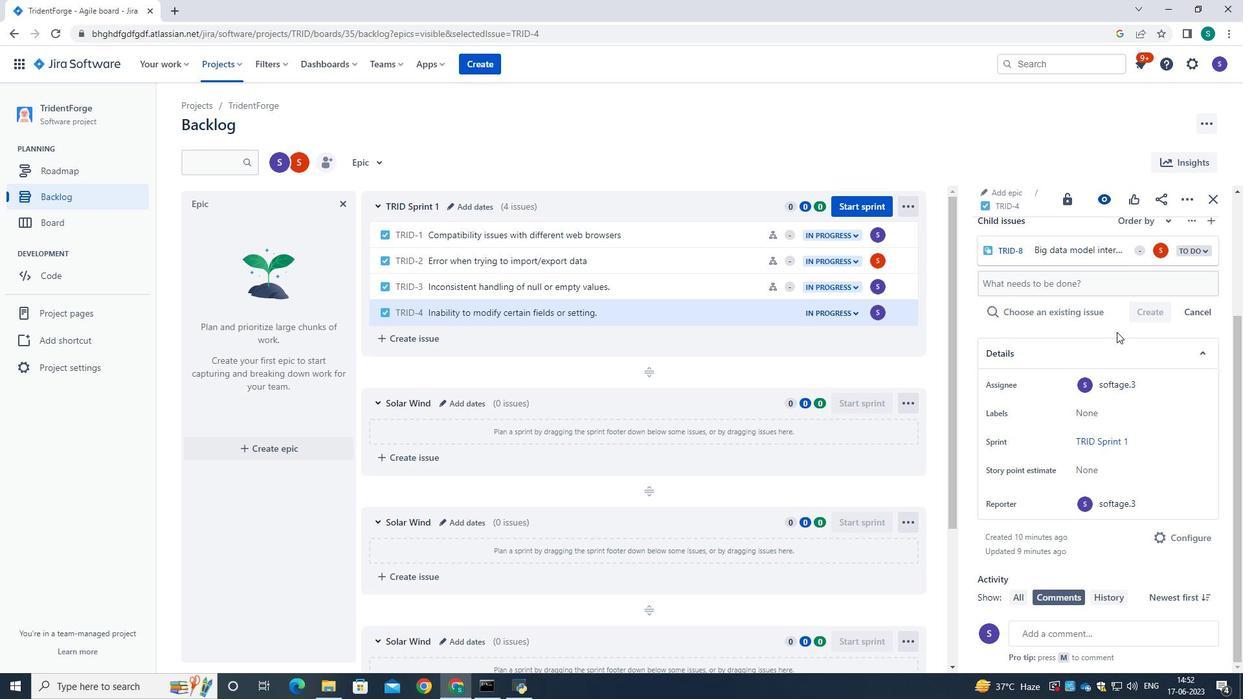 
Action: Mouse scrolled (1117, 332) with delta (0, 0)
Screenshot: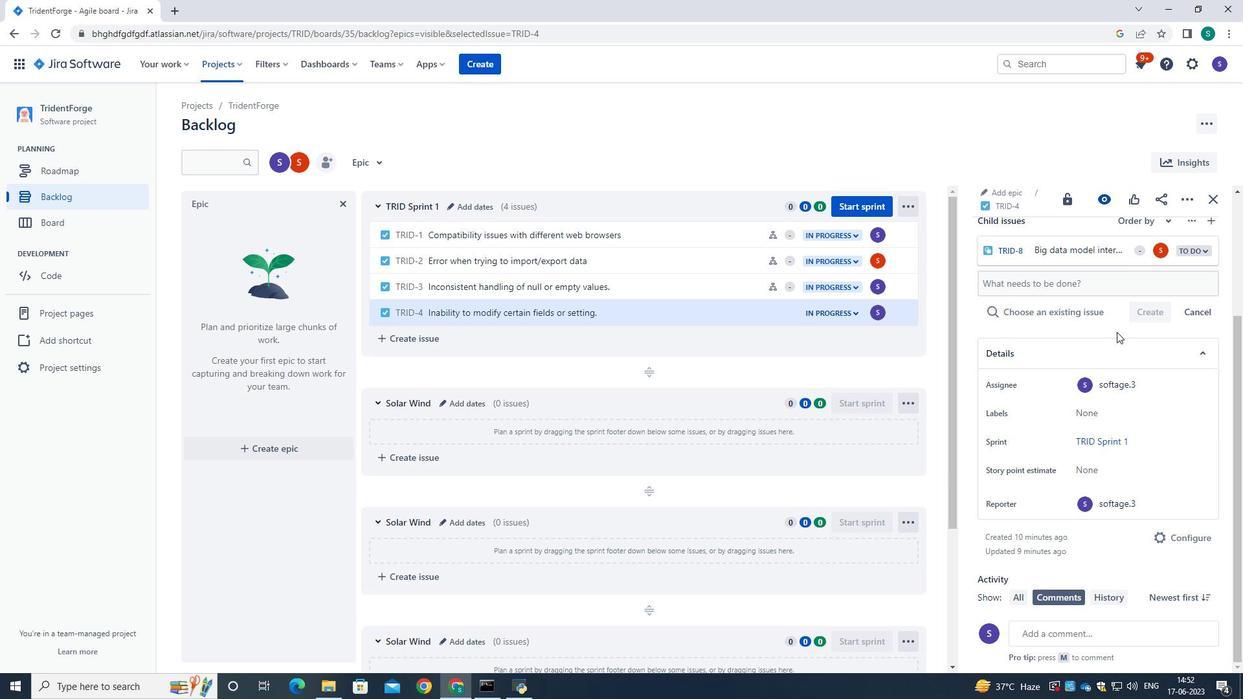 
Action: Mouse scrolled (1117, 332) with delta (0, 0)
Screenshot: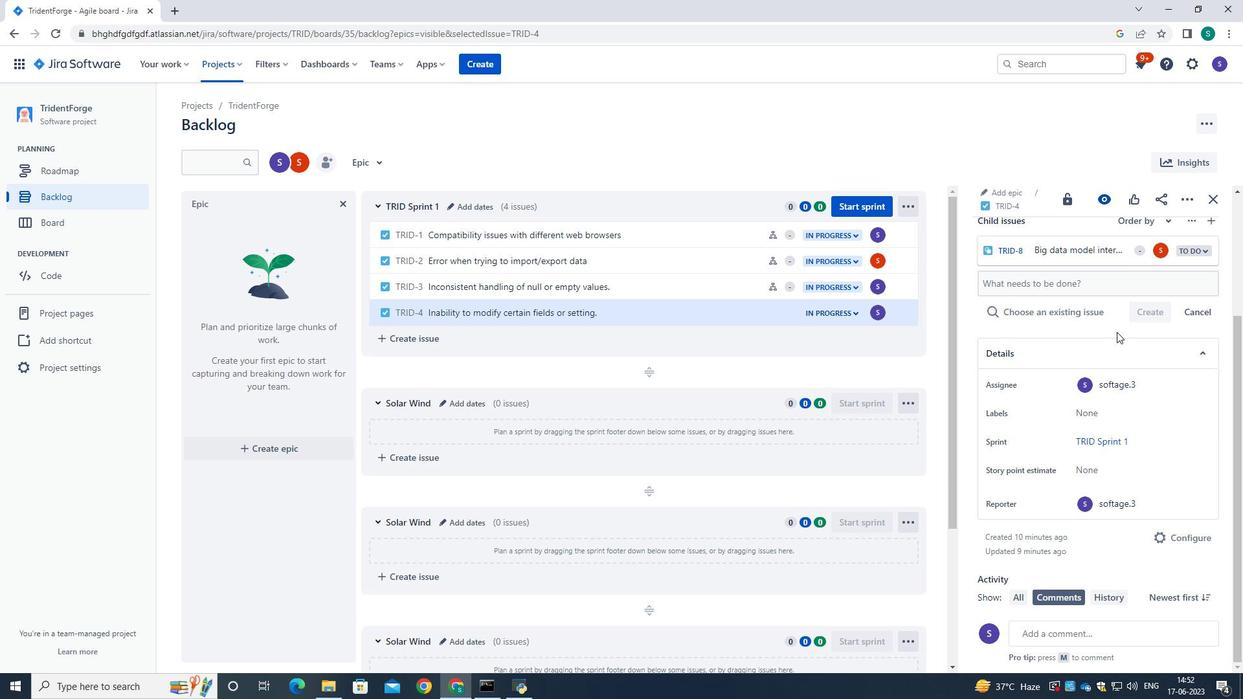 
